 Task: Find connections with filter location Järvenpää with filter topic #Managerwith filter profile language Potuguese with filter current company Freshersworld.com with filter school IES College of Technology Bhopal with filter industry Dentists with filter service category Program Management with filter keywords title Wedding Coordinator
Action: Mouse moved to (274, 224)
Screenshot: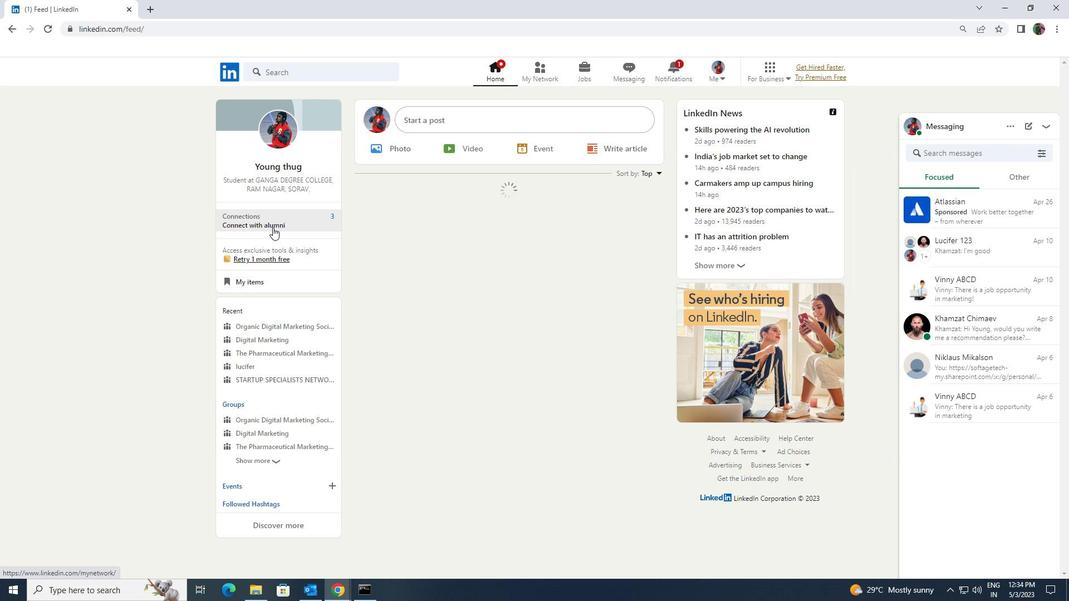 
Action: Mouse pressed left at (274, 224)
Screenshot: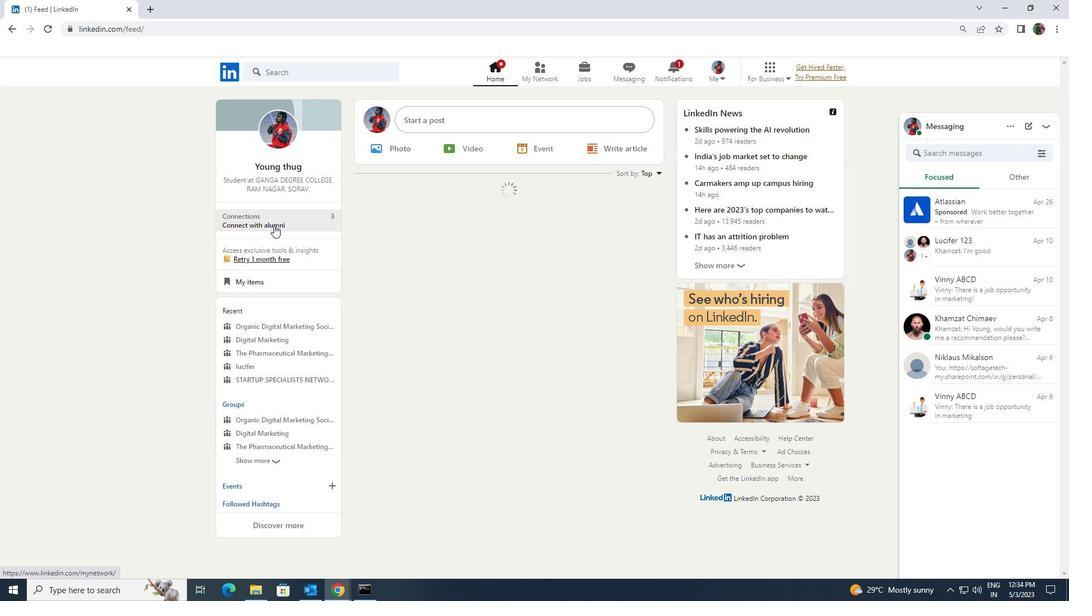 
Action: Mouse moved to (284, 136)
Screenshot: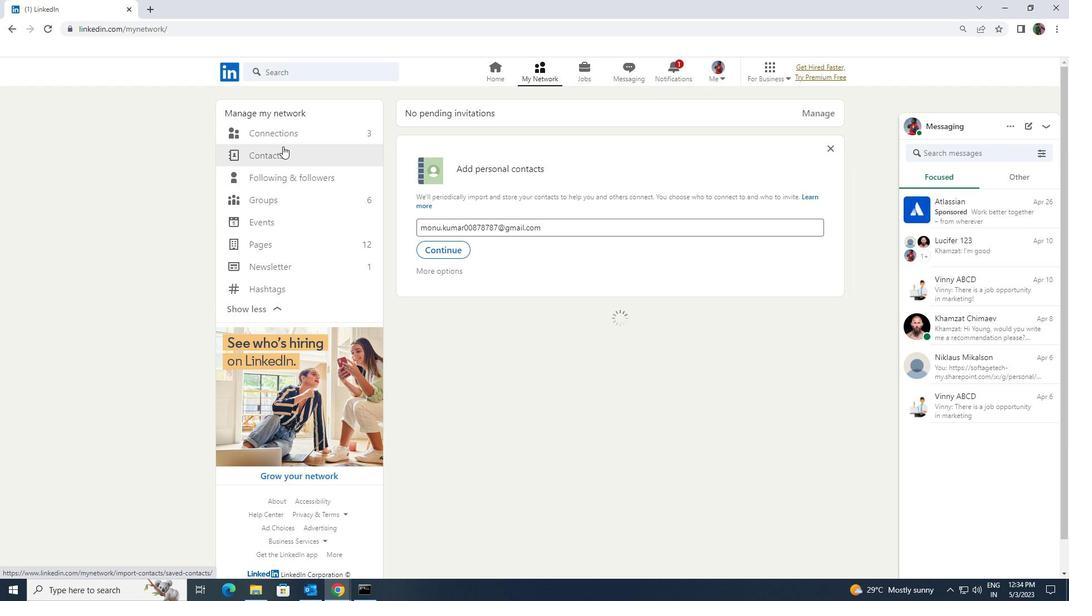 
Action: Mouse pressed left at (284, 136)
Screenshot: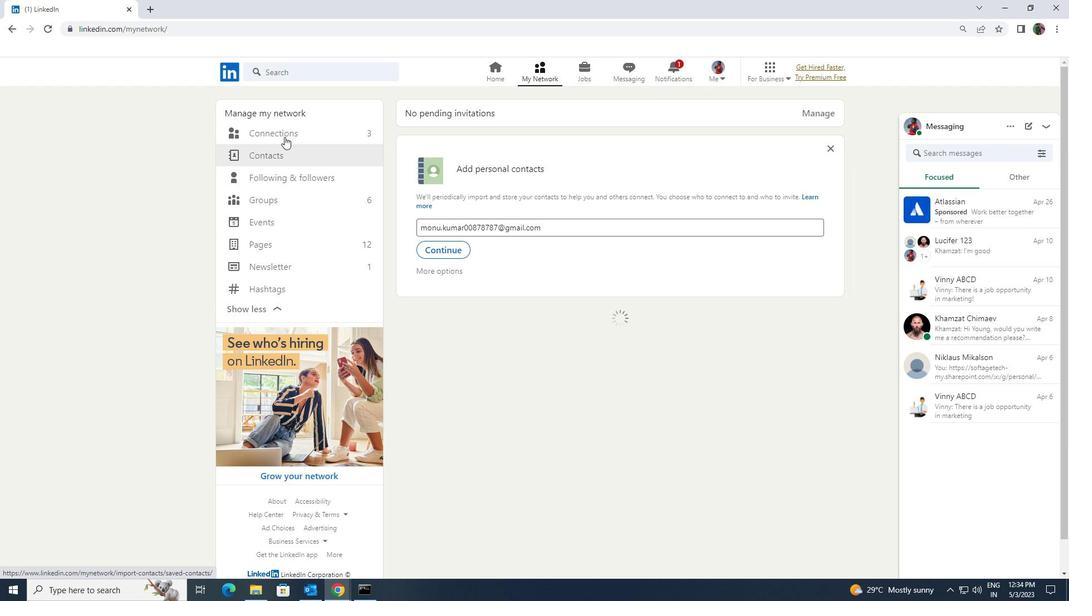 
Action: Mouse moved to (583, 138)
Screenshot: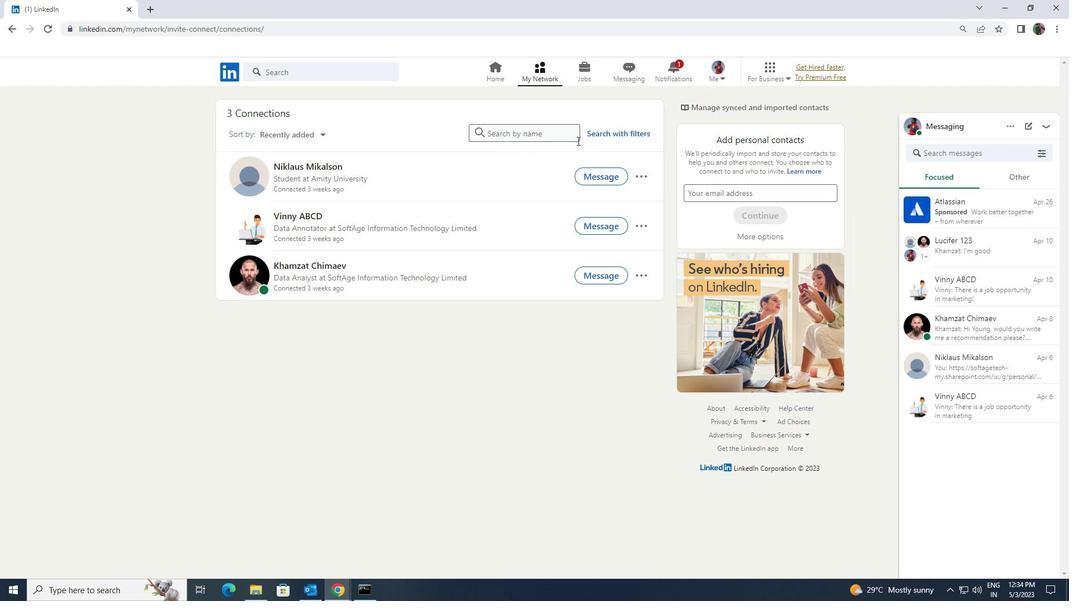 
Action: Mouse pressed left at (583, 138)
Screenshot: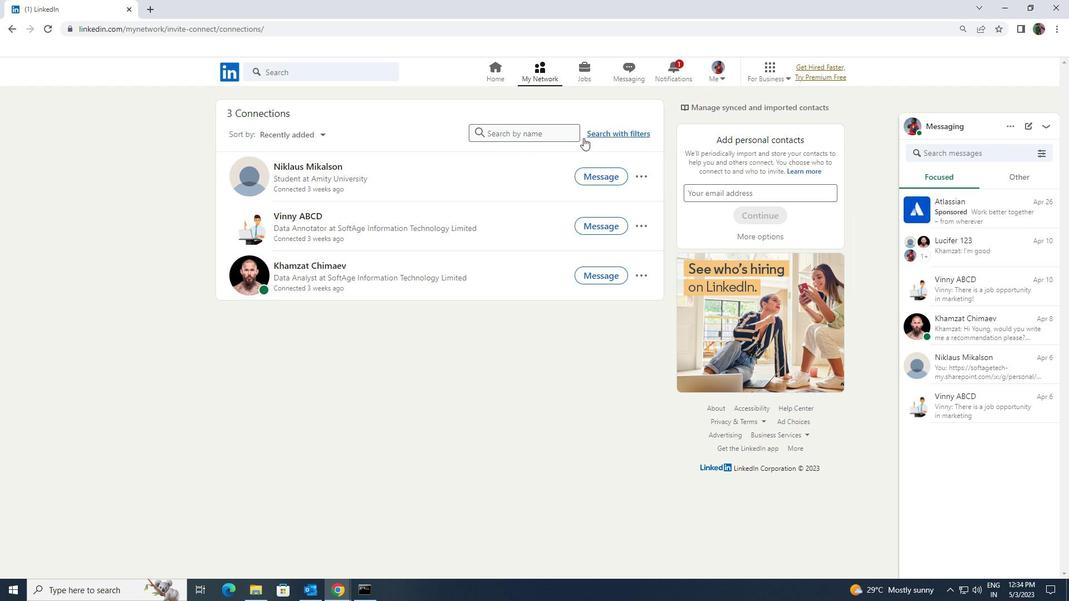 
Action: Mouse moved to (569, 101)
Screenshot: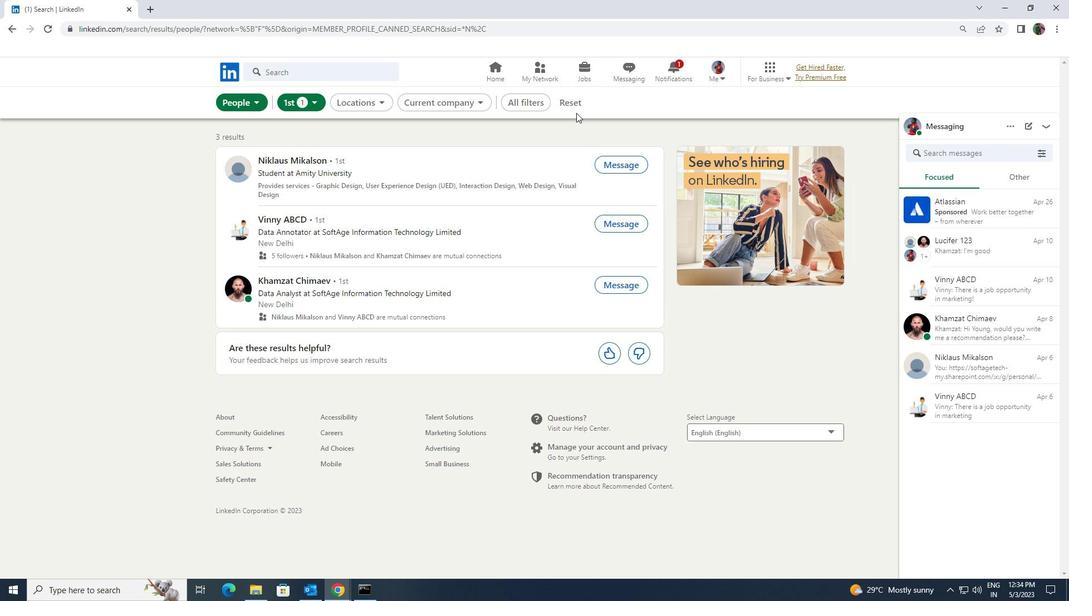 
Action: Mouse pressed left at (569, 101)
Screenshot: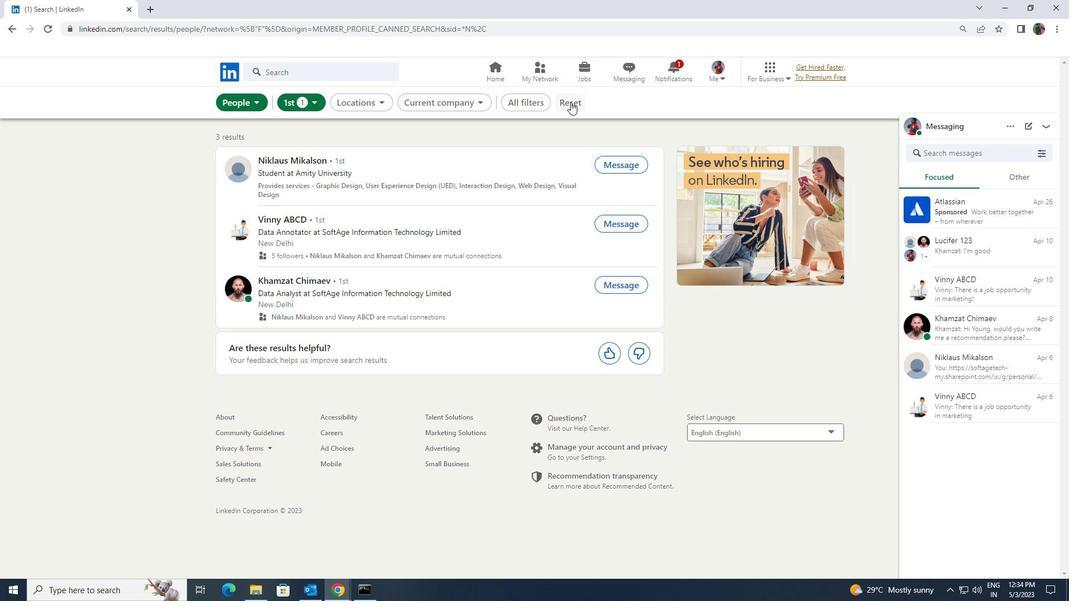 
Action: Mouse moved to (552, 100)
Screenshot: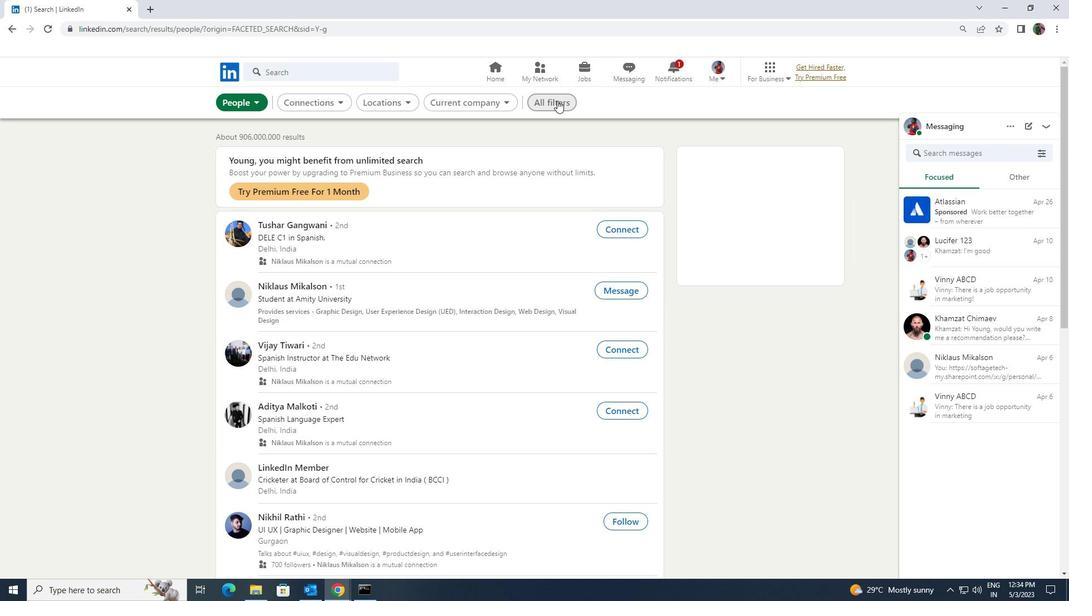 
Action: Mouse pressed left at (552, 100)
Screenshot: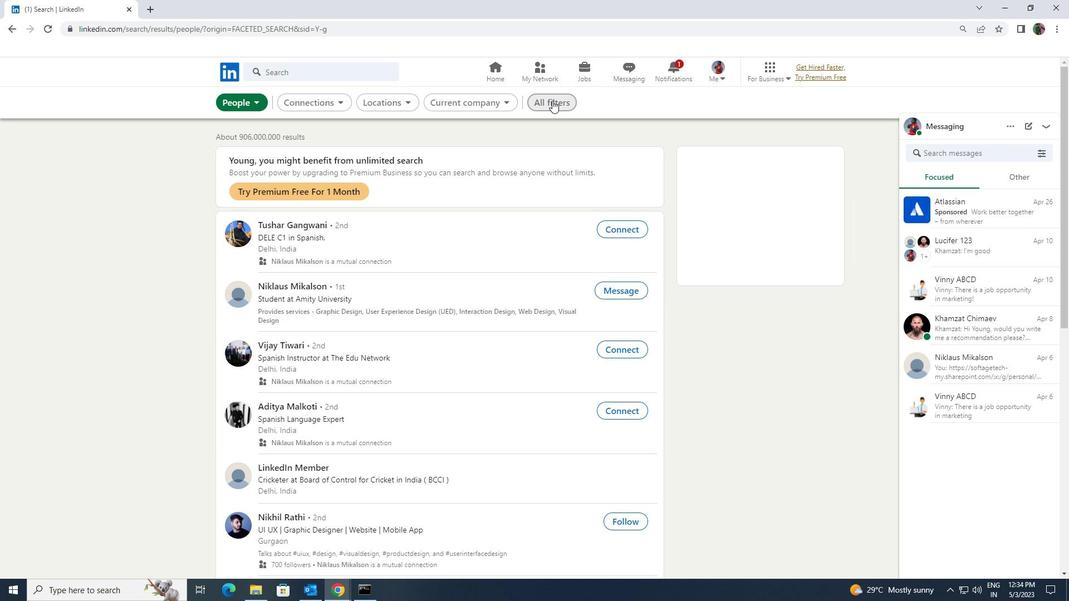 
Action: Mouse moved to (928, 444)
Screenshot: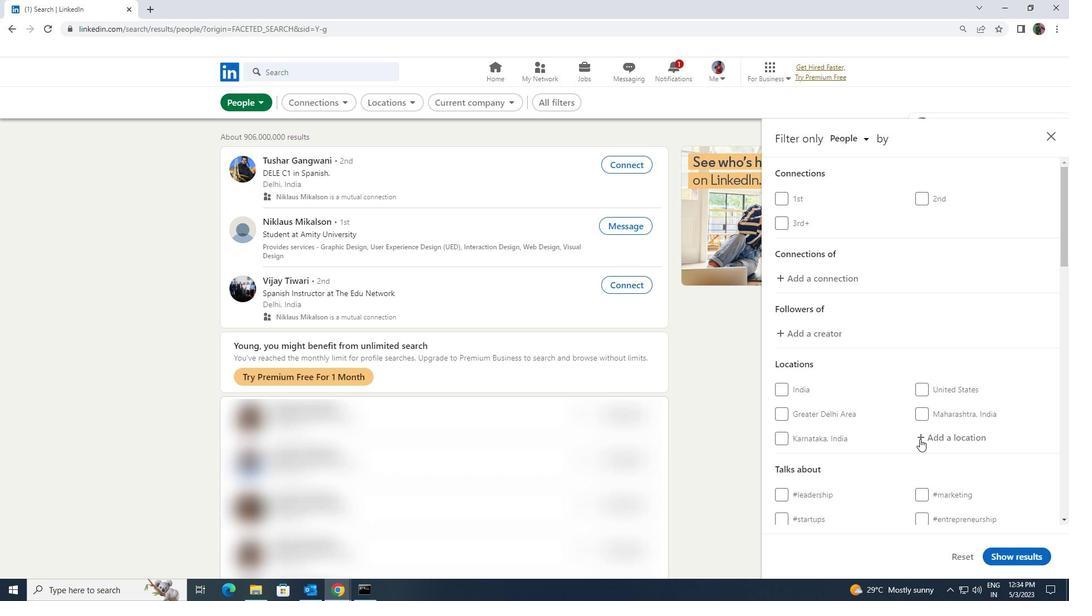 
Action: Mouse pressed left at (928, 444)
Screenshot: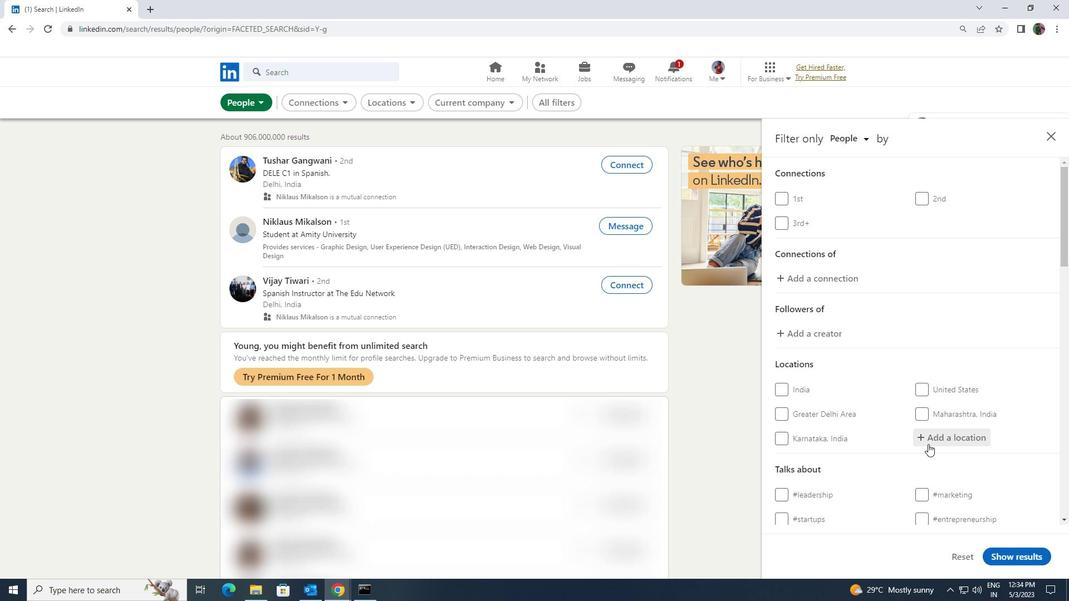 
Action: Key pressed <Key.shift>JARVENPAA
Screenshot: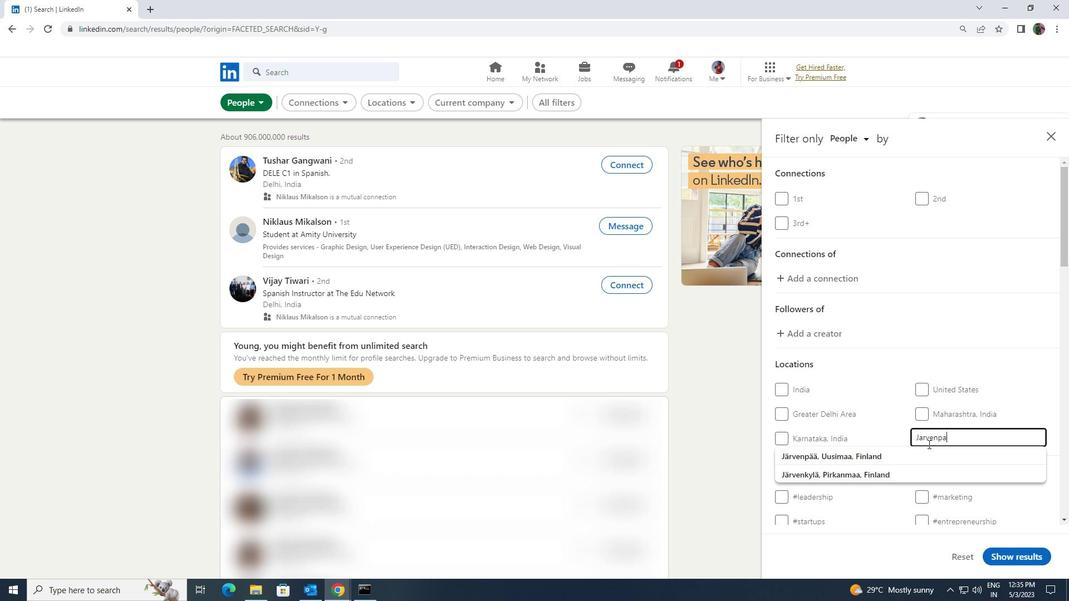 
Action: Mouse moved to (926, 454)
Screenshot: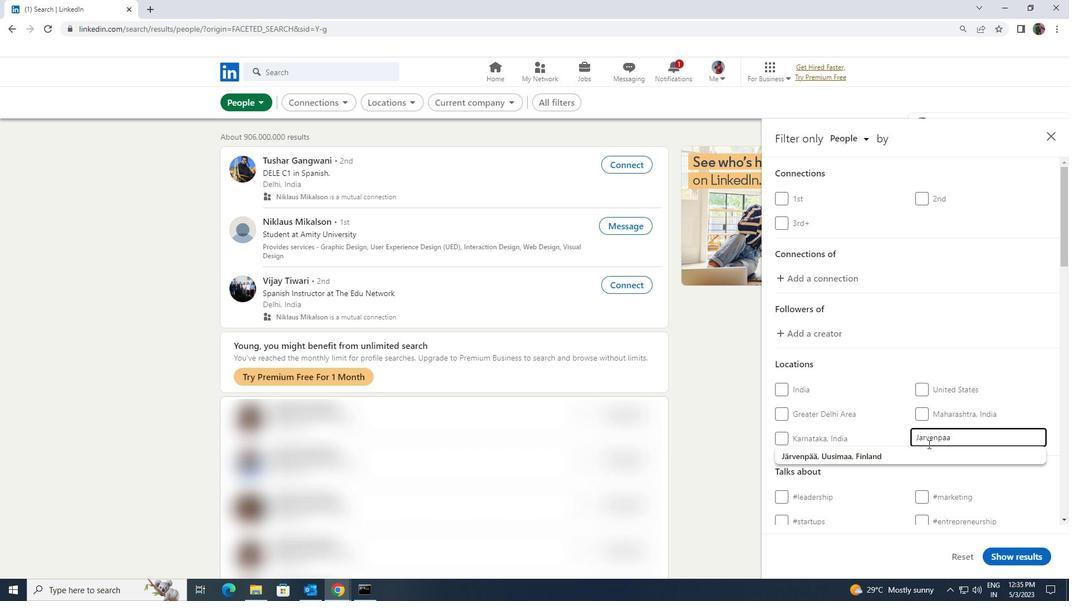 
Action: Mouse pressed left at (926, 454)
Screenshot: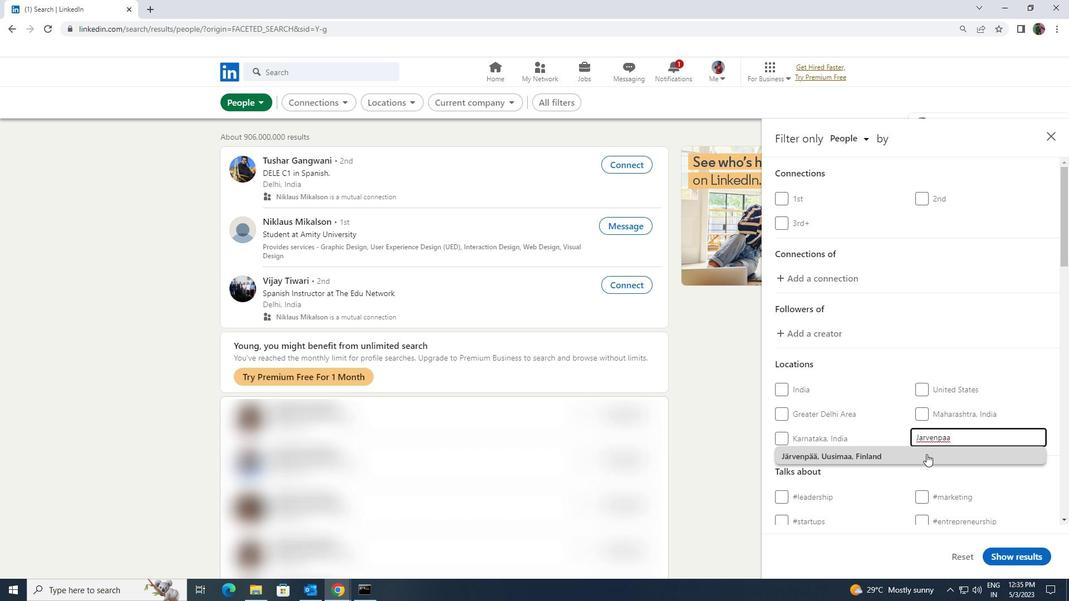 
Action: Mouse moved to (925, 447)
Screenshot: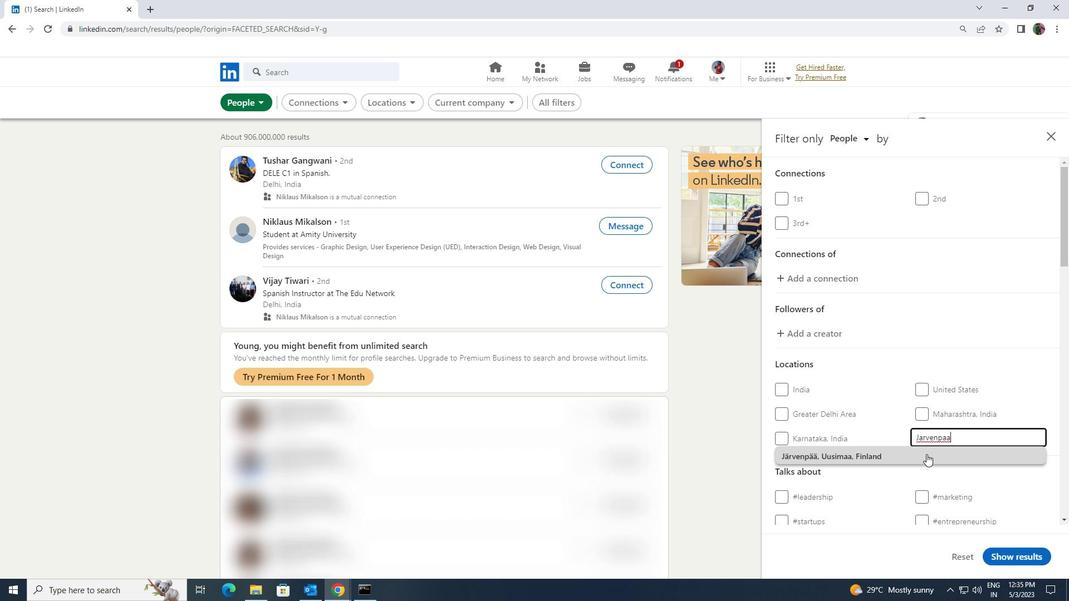 
Action: Mouse scrolled (925, 446) with delta (0, 0)
Screenshot: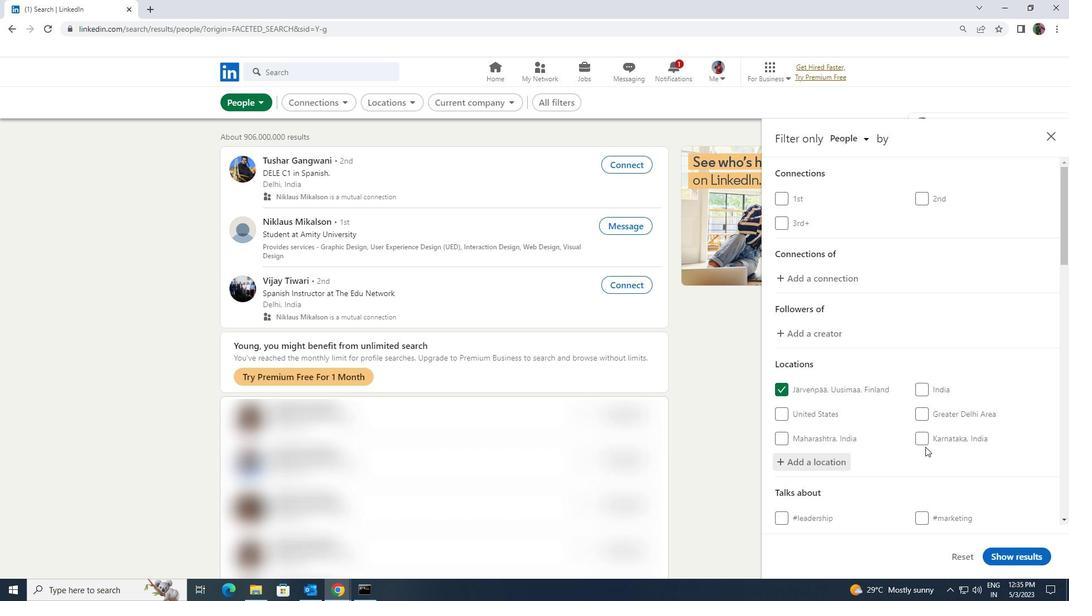 
Action: Mouse scrolled (925, 446) with delta (0, 0)
Screenshot: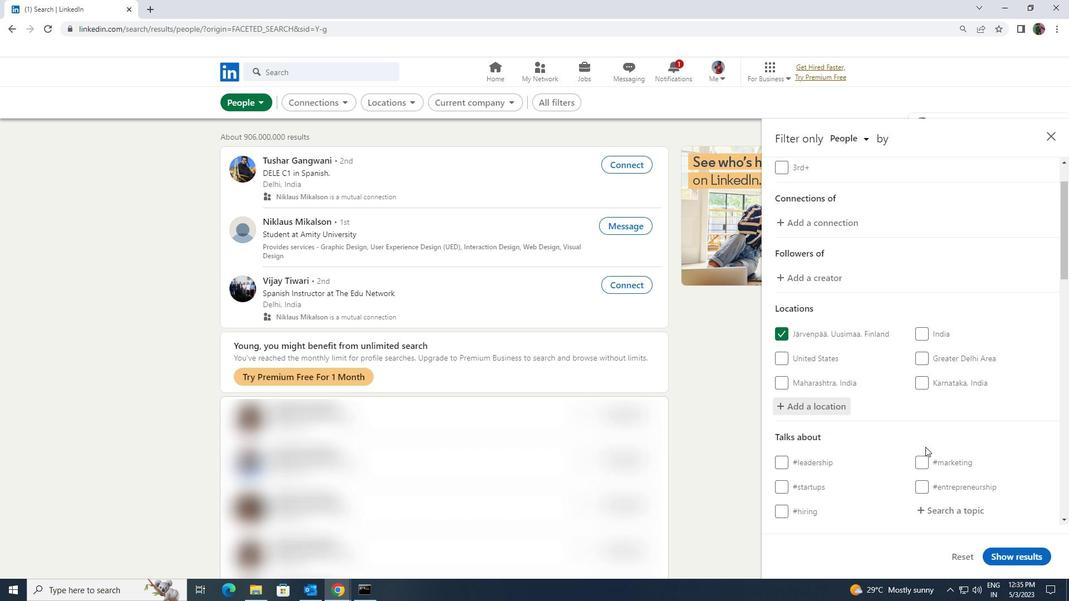 
Action: Mouse moved to (922, 447)
Screenshot: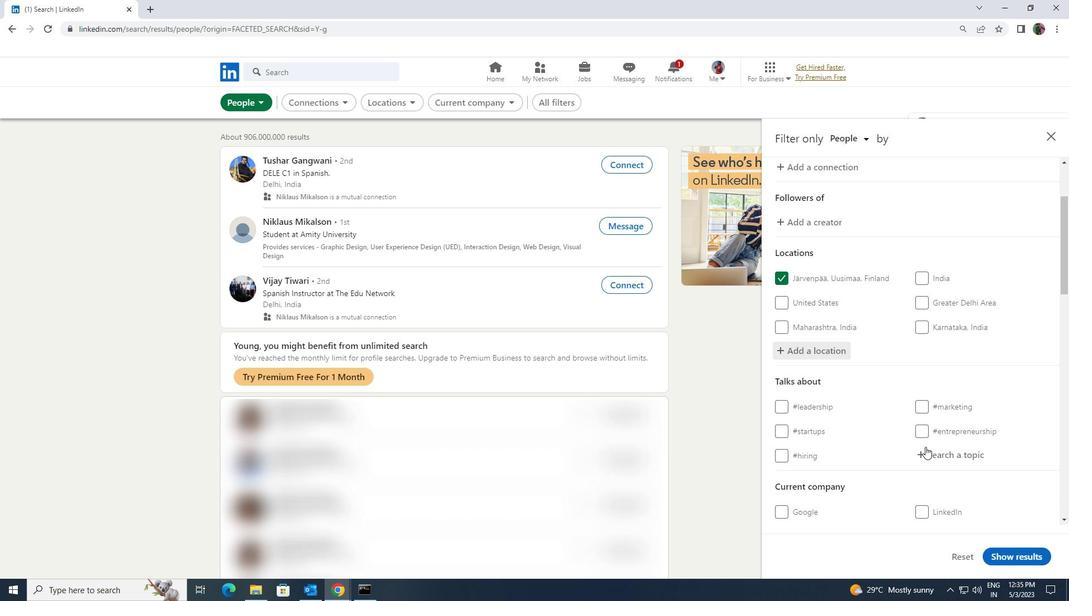 
Action: Mouse pressed left at (922, 447)
Screenshot: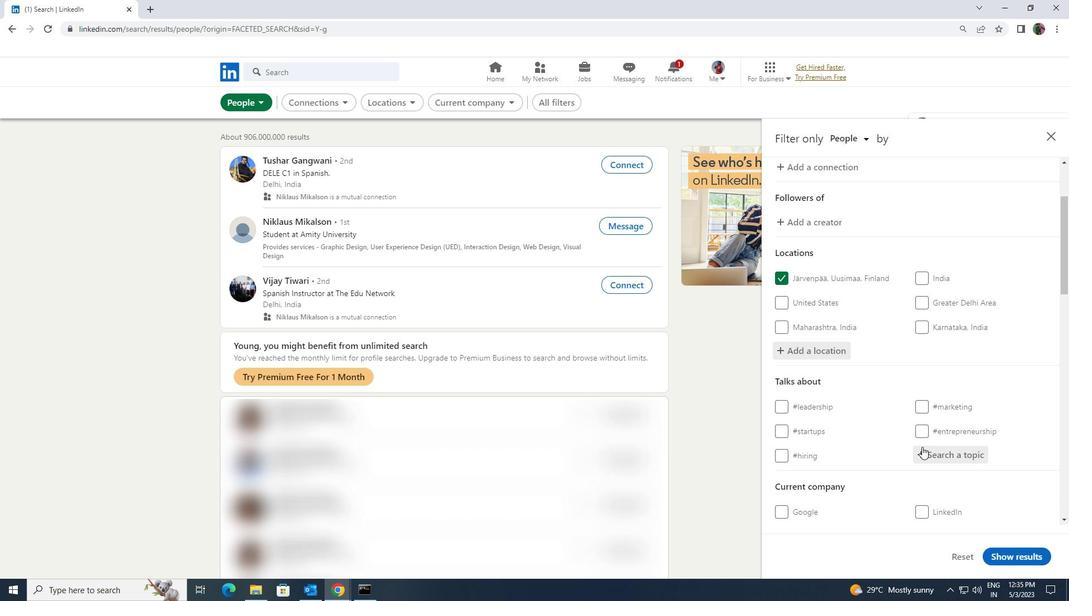 
Action: Key pressed <Key.shift>MANAGER
Screenshot: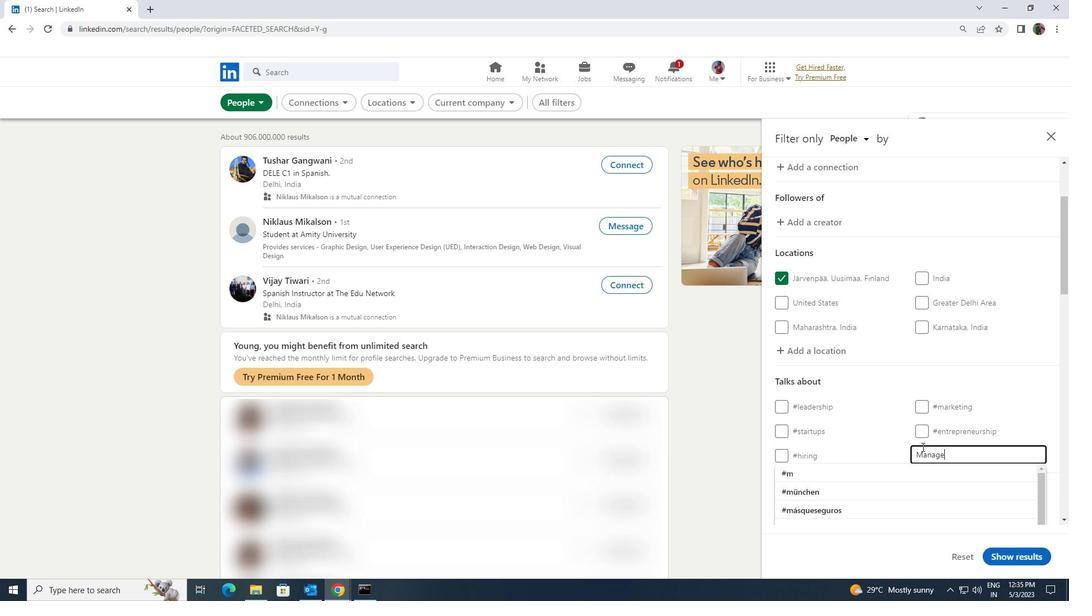
Action: Mouse moved to (891, 473)
Screenshot: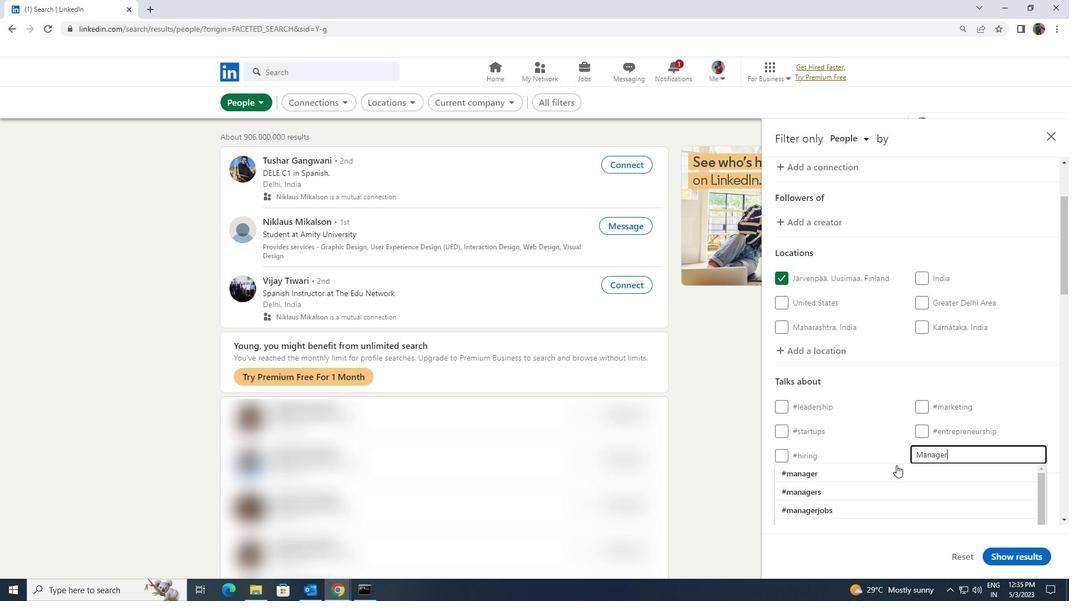 
Action: Mouse pressed left at (891, 473)
Screenshot: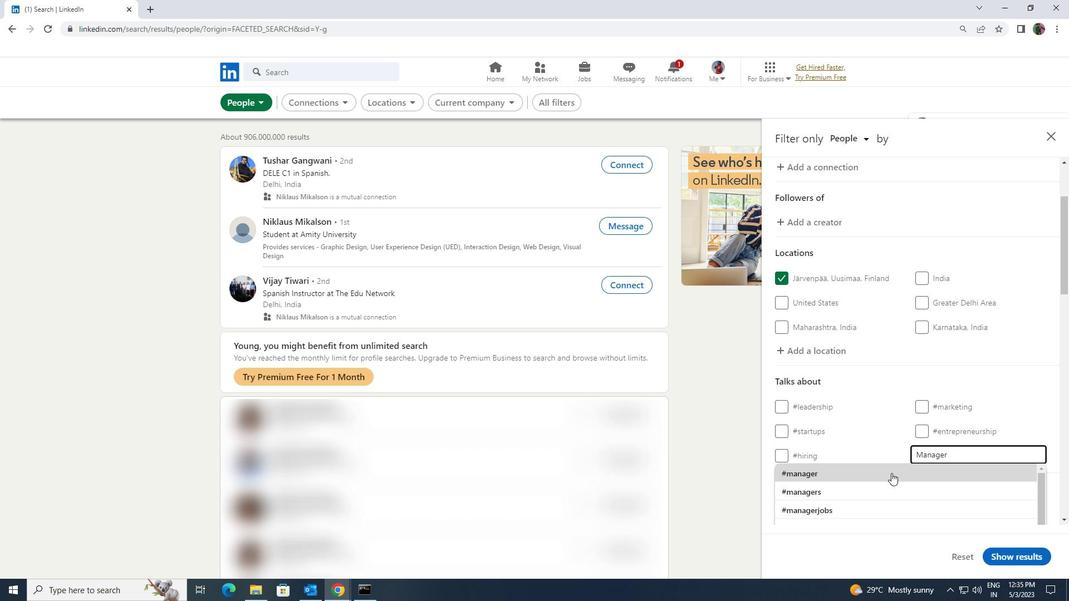 
Action: Mouse scrolled (891, 472) with delta (0, 0)
Screenshot: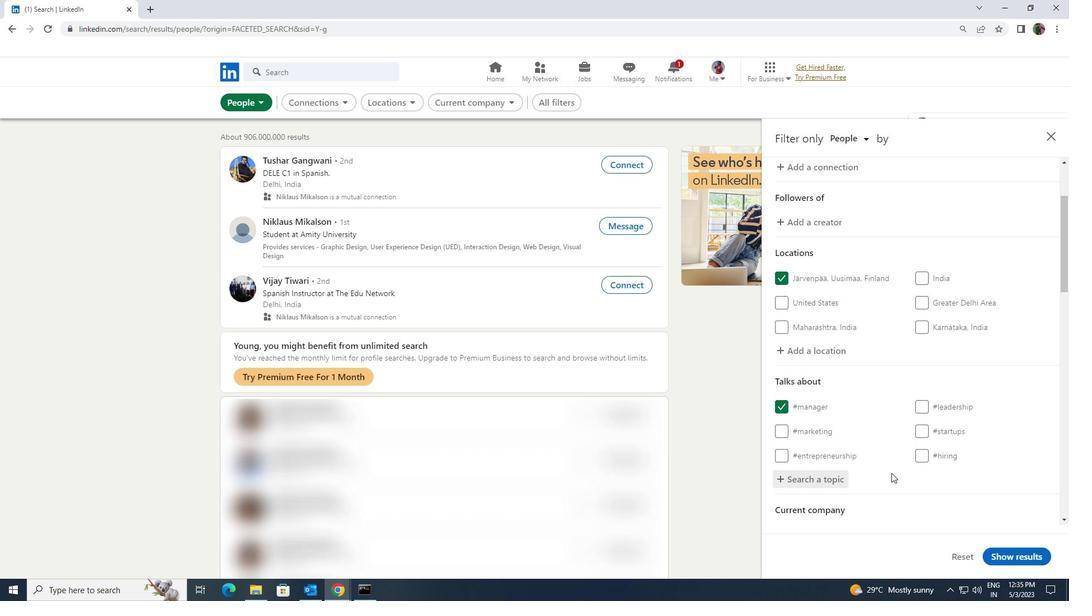 
Action: Mouse scrolled (891, 472) with delta (0, 0)
Screenshot: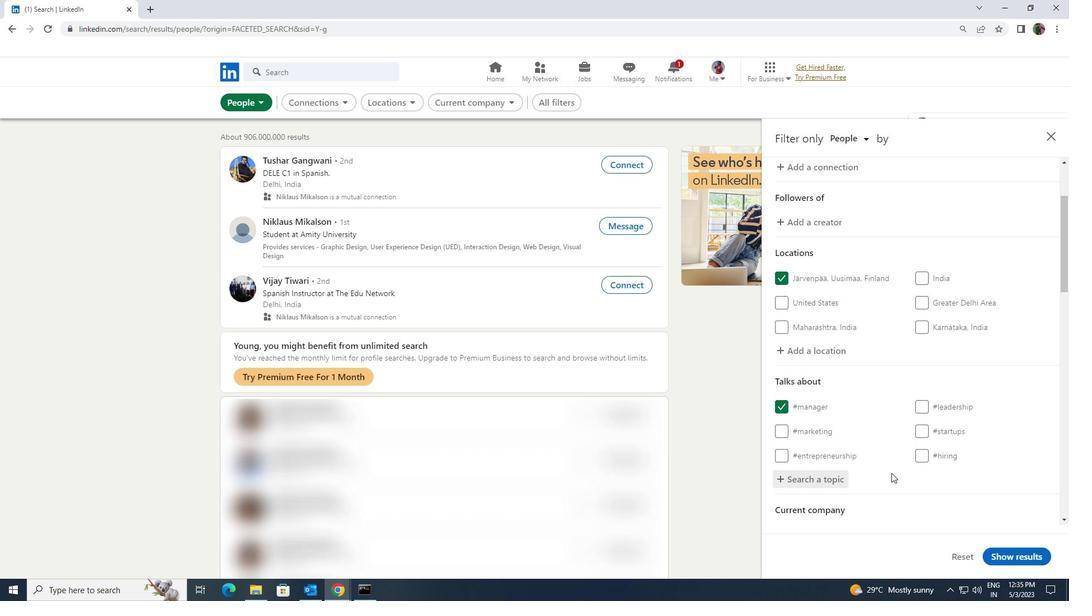 
Action: Mouse scrolled (891, 472) with delta (0, 0)
Screenshot: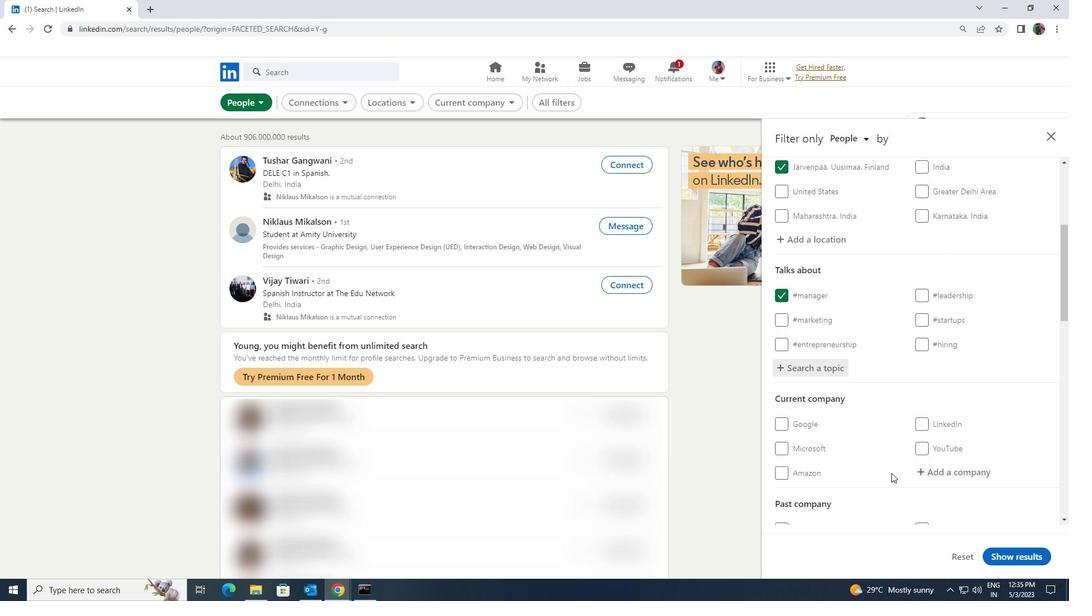 
Action: Mouse scrolled (891, 472) with delta (0, 0)
Screenshot: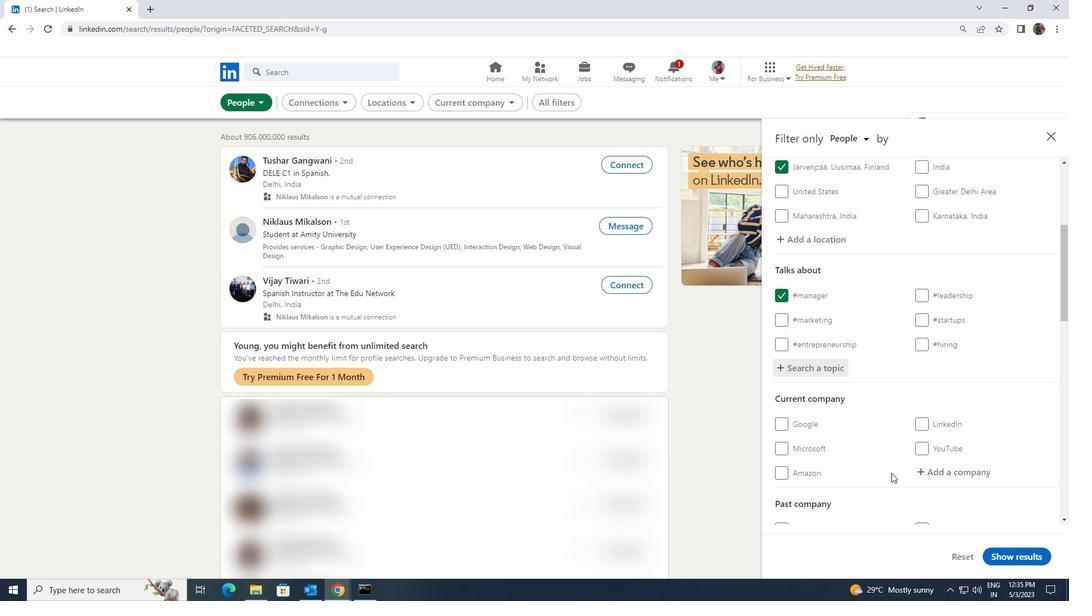 
Action: Mouse scrolled (891, 472) with delta (0, 0)
Screenshot: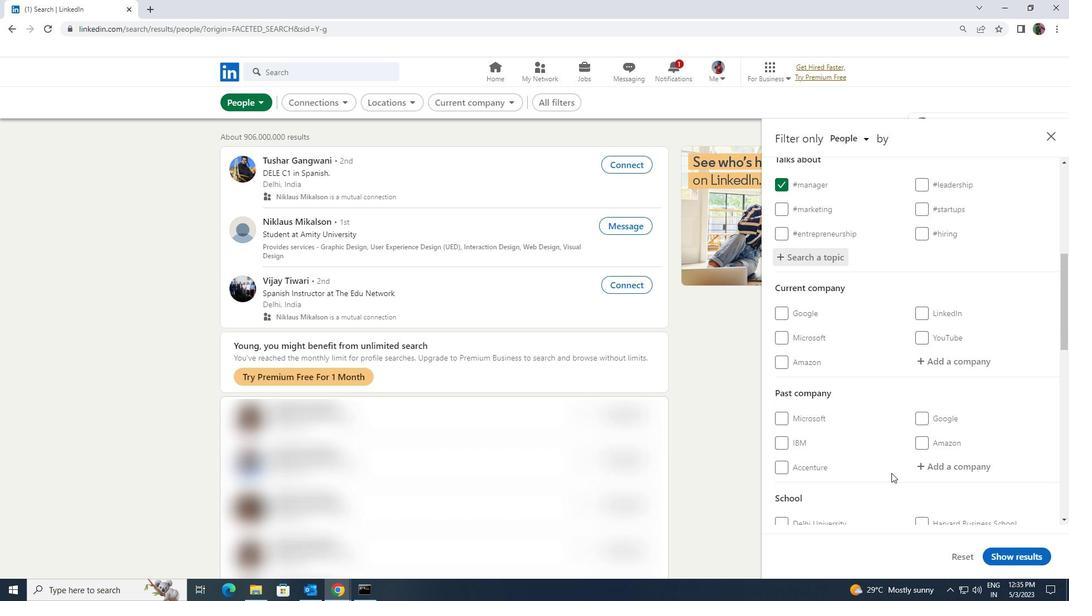 
Action: Mouse scrolled (891, 472) with delta (0, 0)
Screenshot: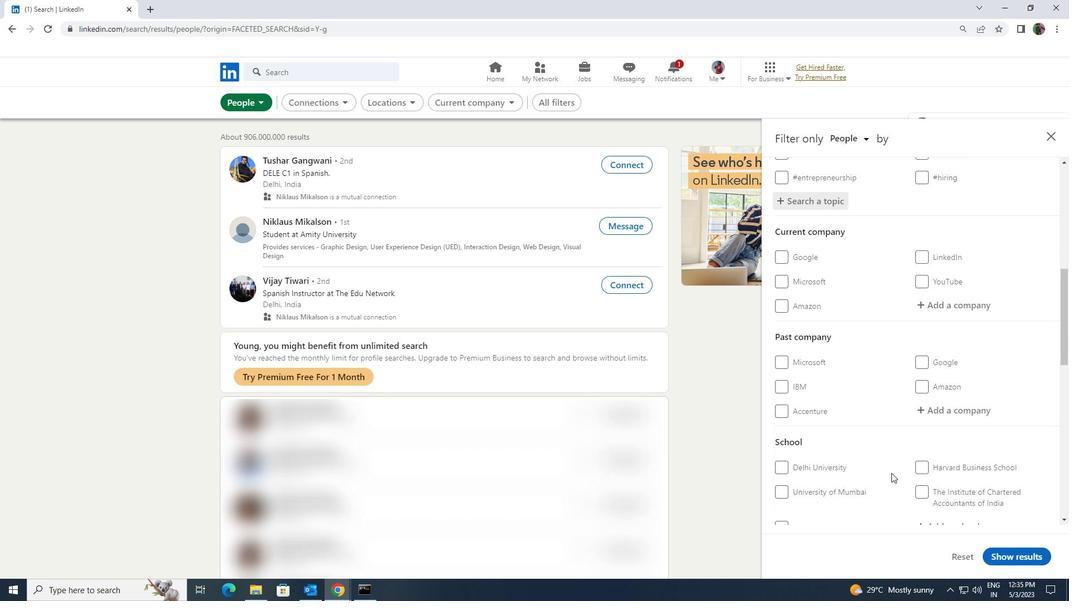 
Action: Mouse scrolled (891, 472) with delta (0, 0)
Screenshot: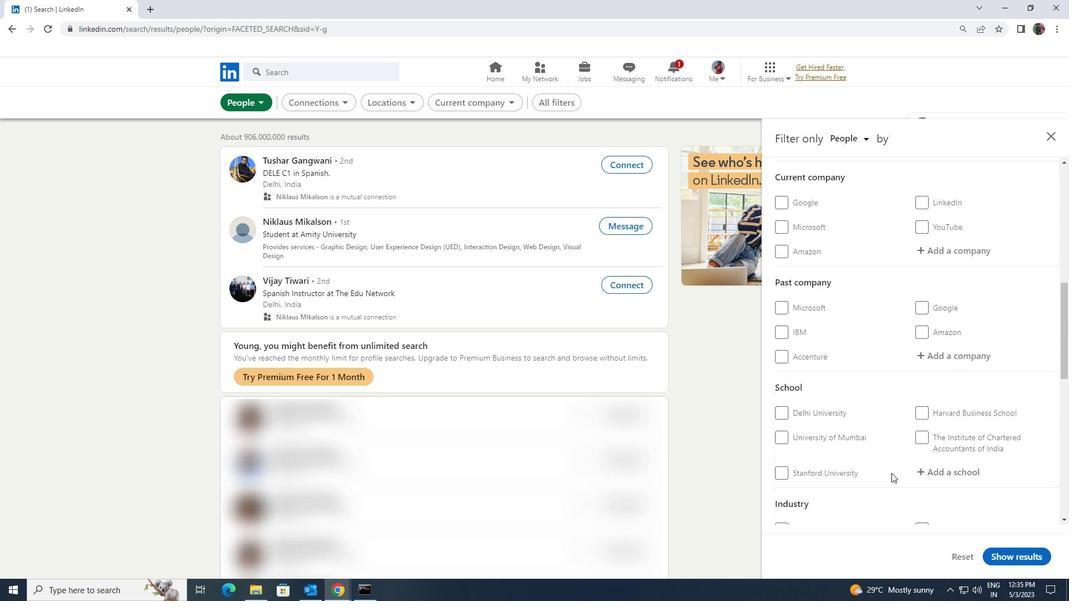 
Action: Mouse scrolled (891, 472) with delta (0, 0)
Screenshot: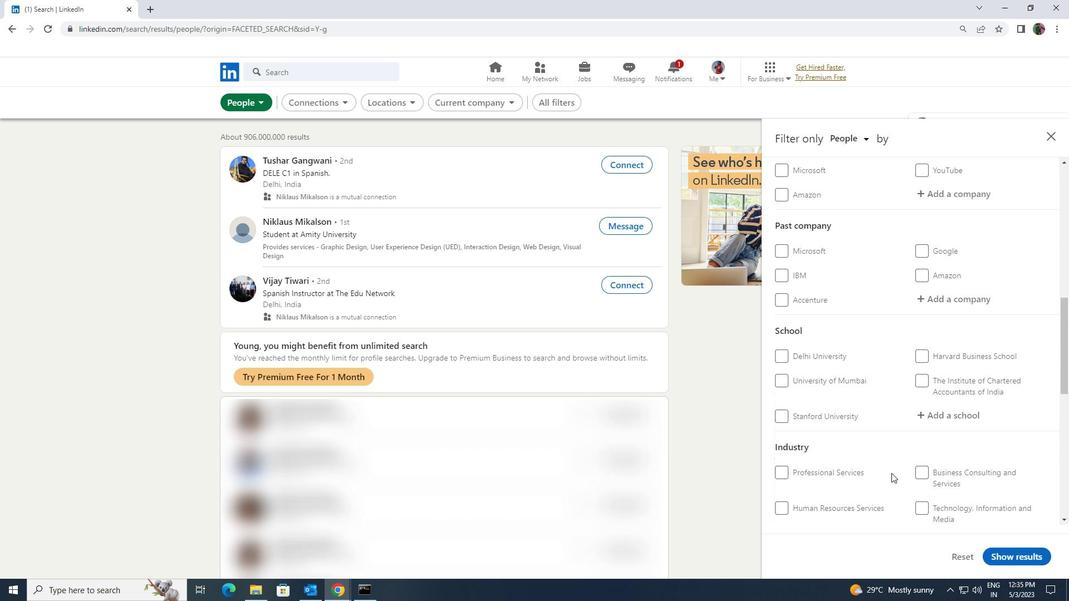 
Action: Mouse scrolled (891, 472) with delta (0, 0)
Screenshot: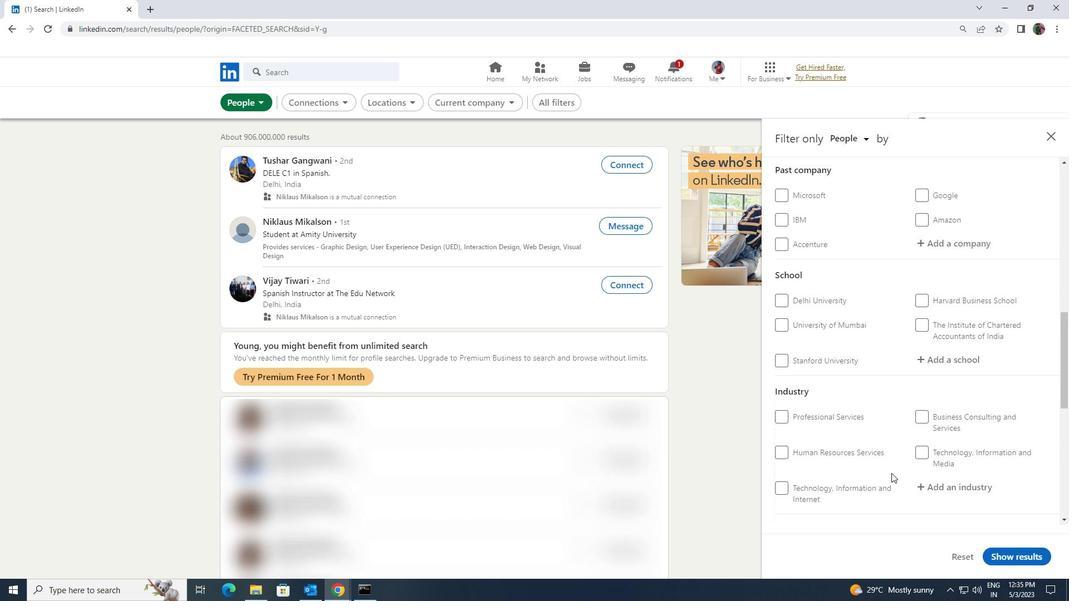 
Action: Mouse scrolled (891, 472) with delta (0, 0)
Screenshot: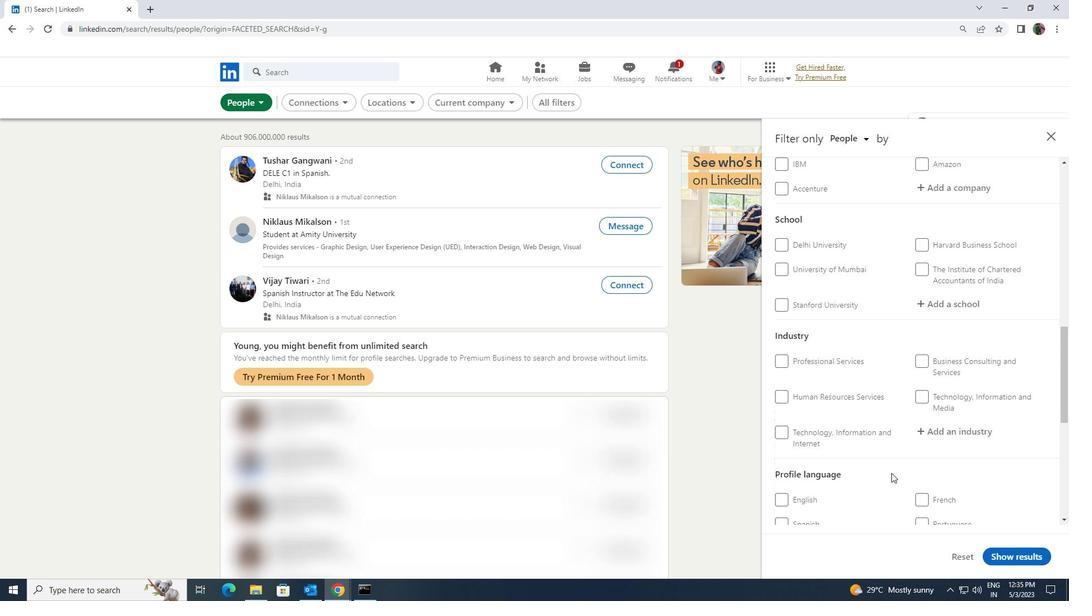 
Action: Mouse moved to (915, 466)
Screenshot: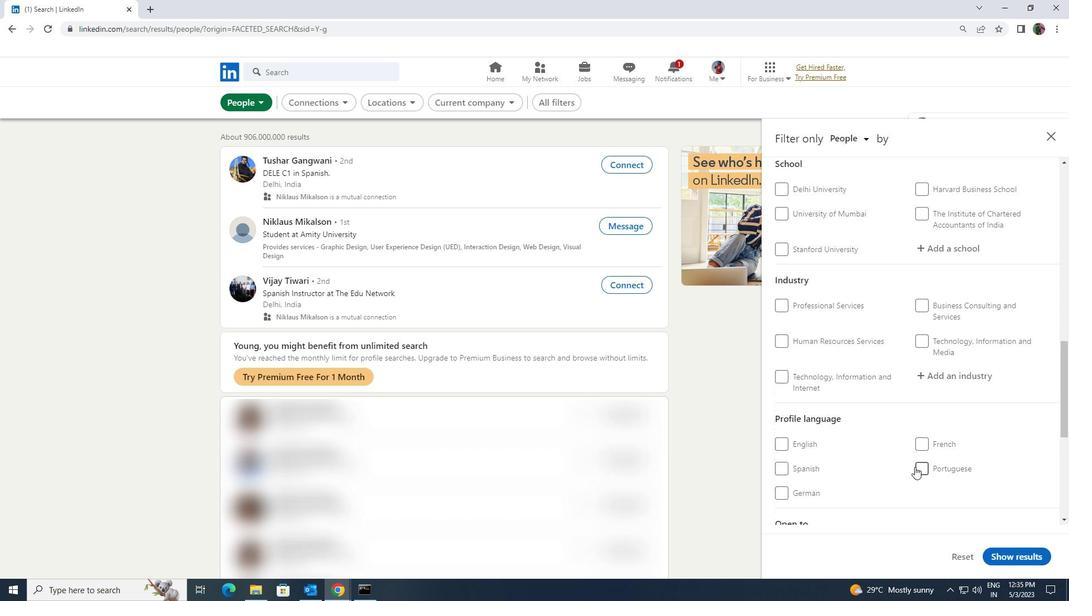 
Action: Mouse pressed left at (915, 466)
Screenshot: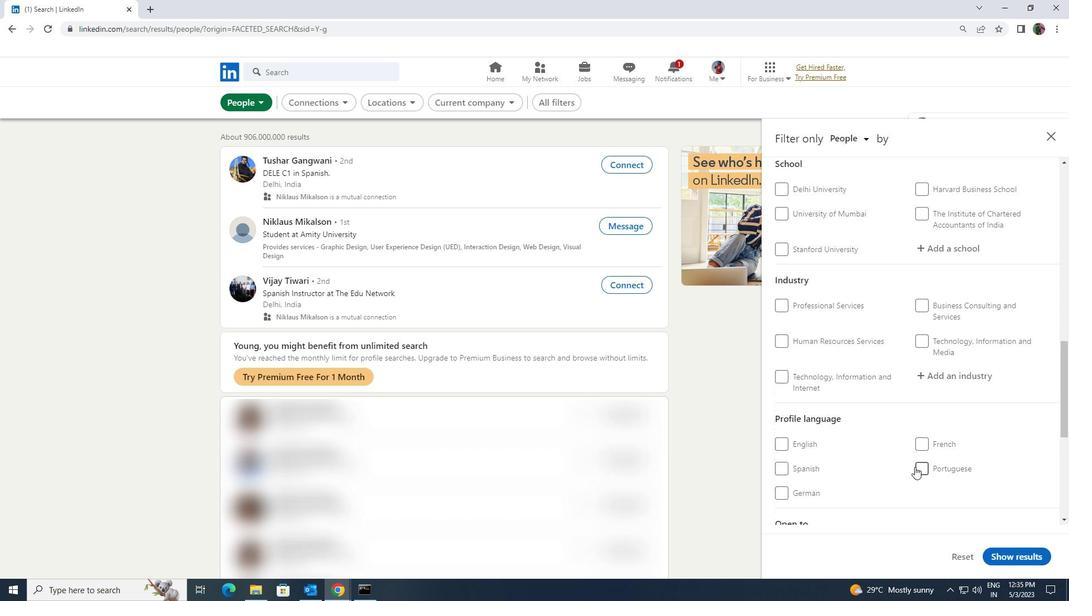 
Action: Mouse moved to (915, 466)
Screenshot: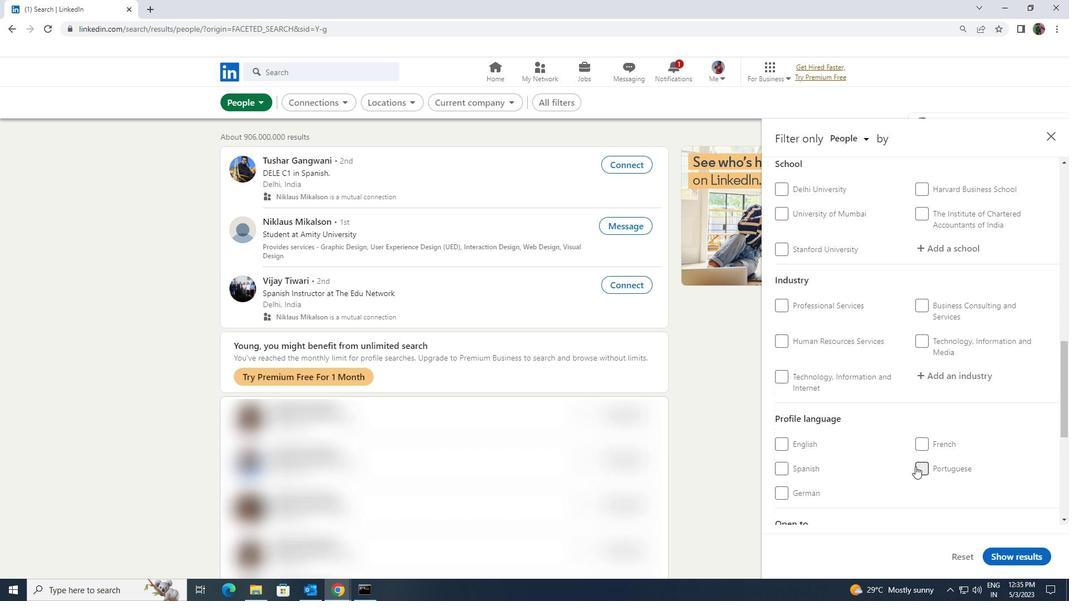 
Action: Mouse scrolled (915, 466) with delta (0, 0)
Screenshot: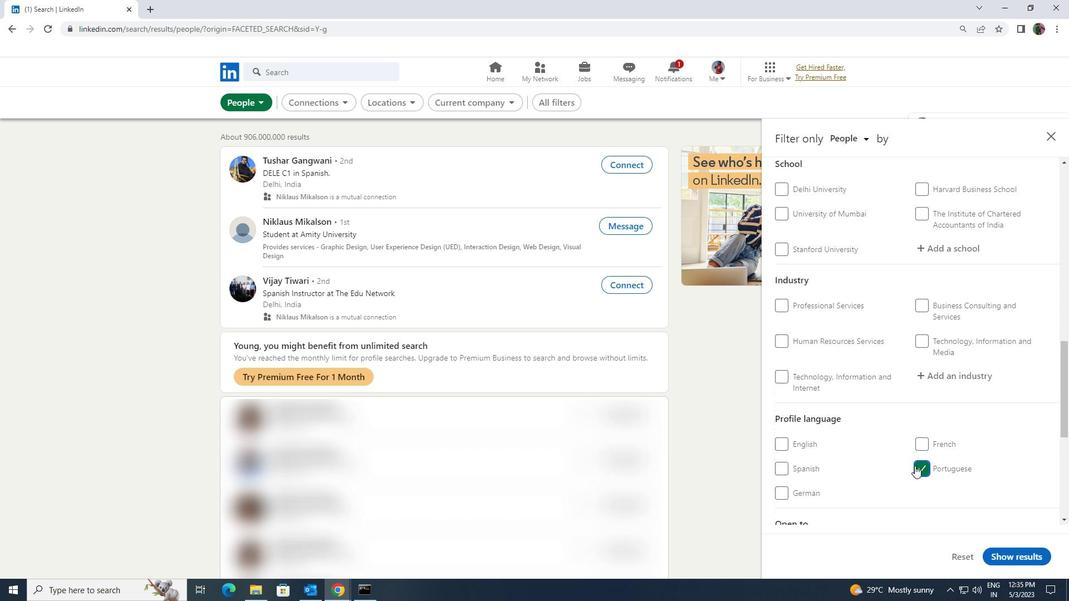 
Action: Mouse scrolled (915, 466) with delta (0, 0)
Screenshot: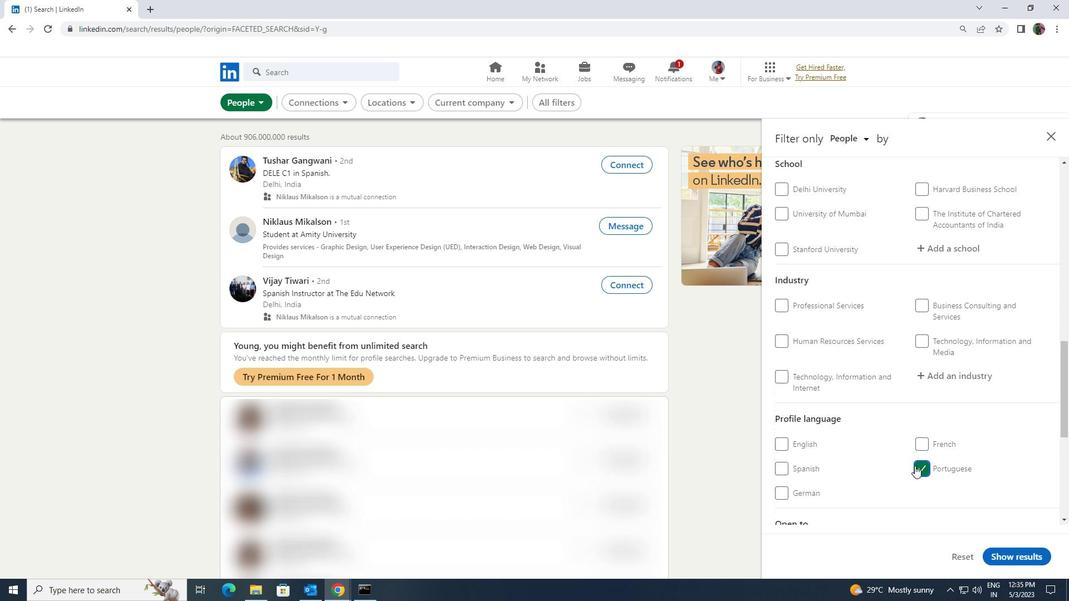 
Action: Mouse scrolled (915, 466) with delta (0, 0)
Screenshot: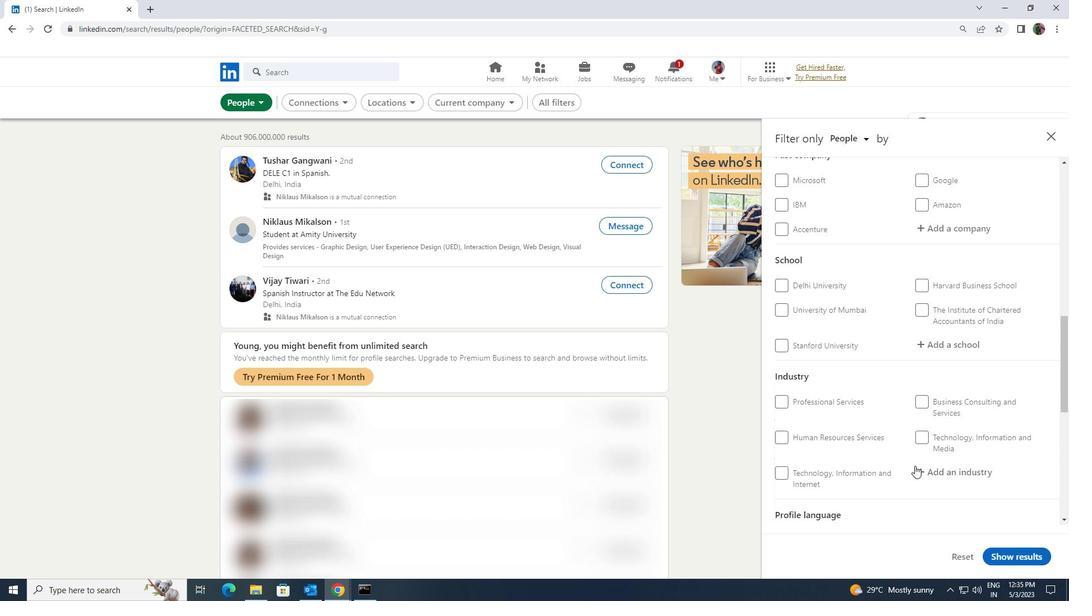 
Action: Mouse scrolled (915, 466) with delta (0, 0)
Screenshot: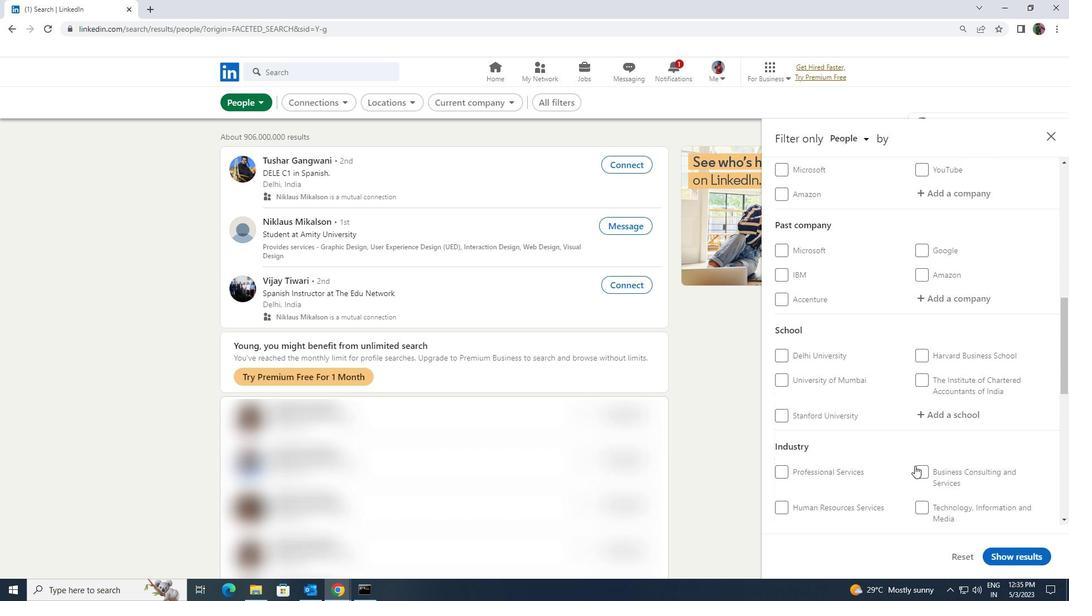 
Action: Mouse scrolled (915, 466) with delta (0, 0)
Screenshot: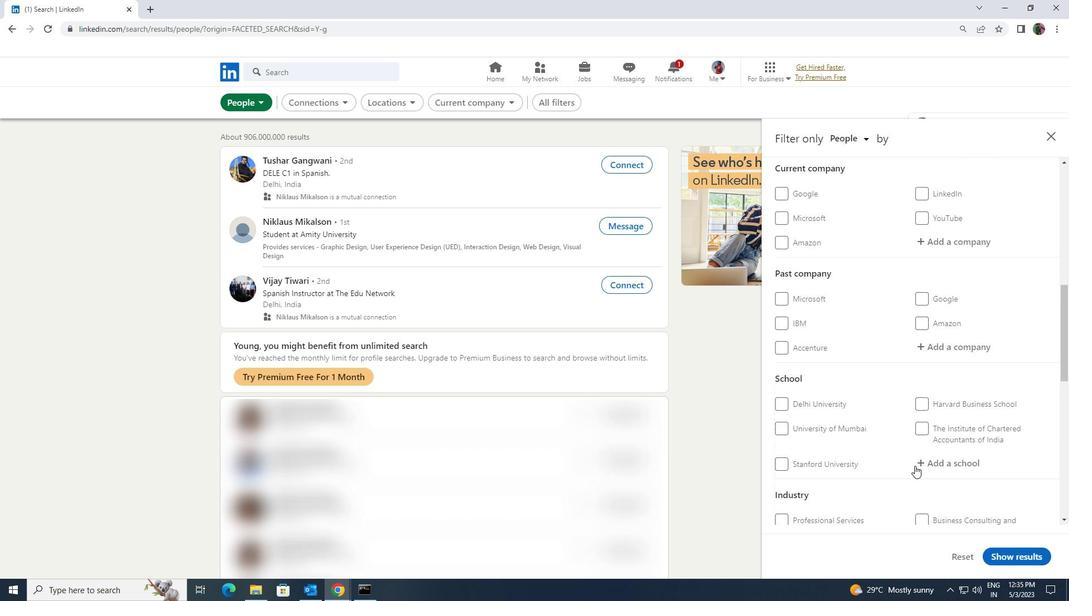 
Action: Mouse scrolled (915, 466) with delta (0, 0)
Screenshot: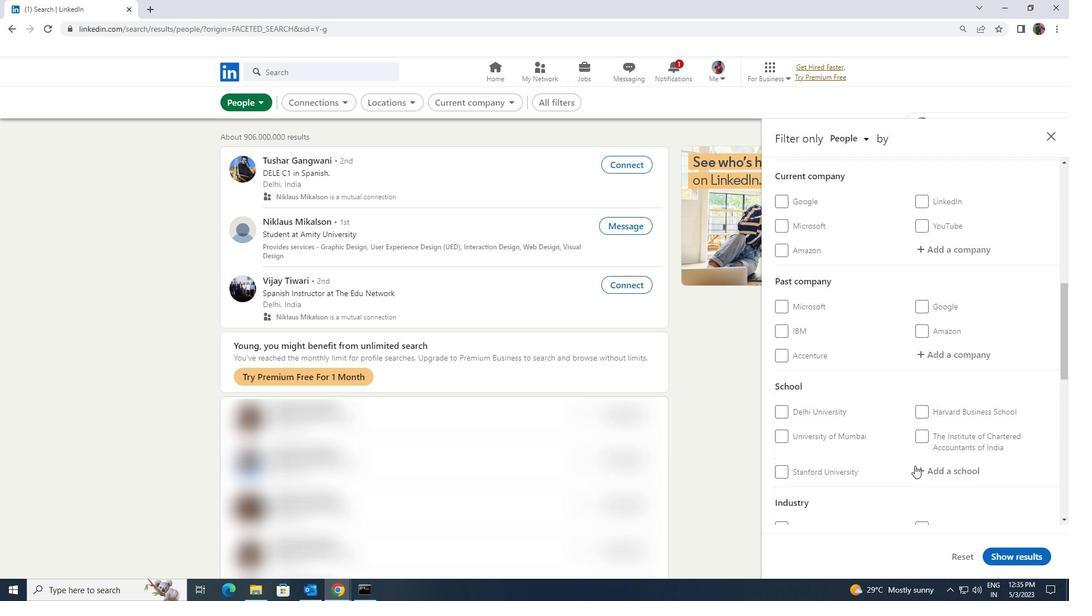 
Action: Mouse scrolled (915, 466) with delta (0, 0)
Screenshot: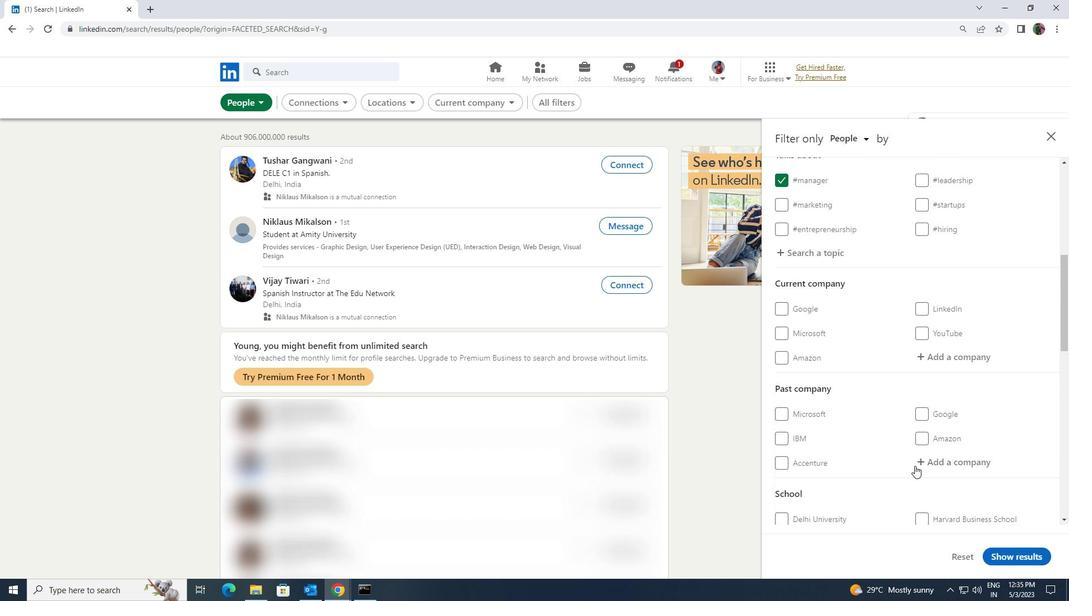 
Action: Mouse moved to (926, 420)
Screenshot: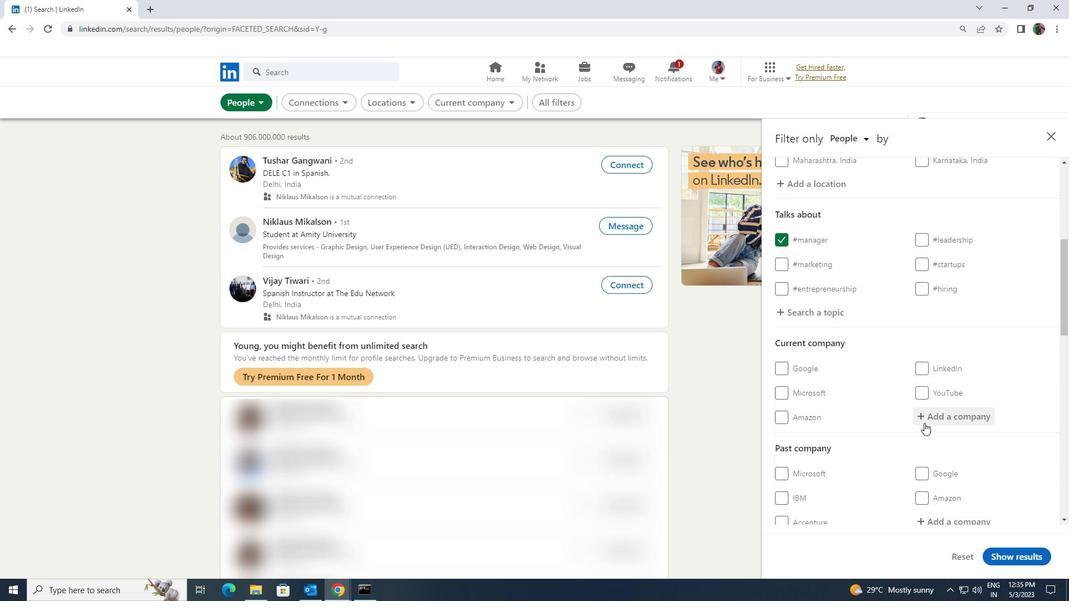 
Action: Mouse pressed left at (926, 420)
Screenshot: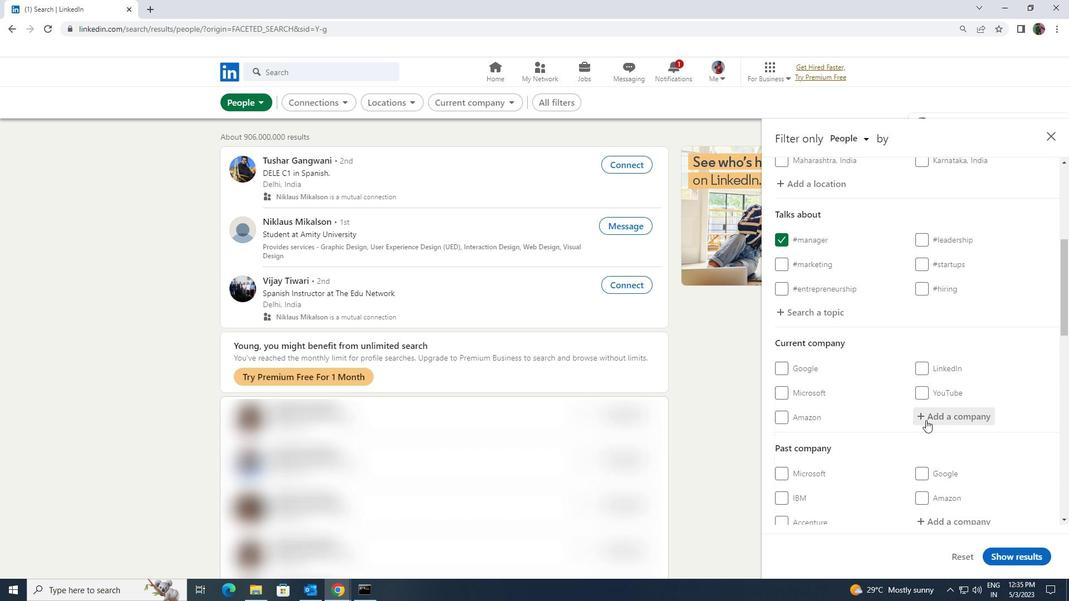 
Action: Mouse moved to (926, 420)
Screenshot: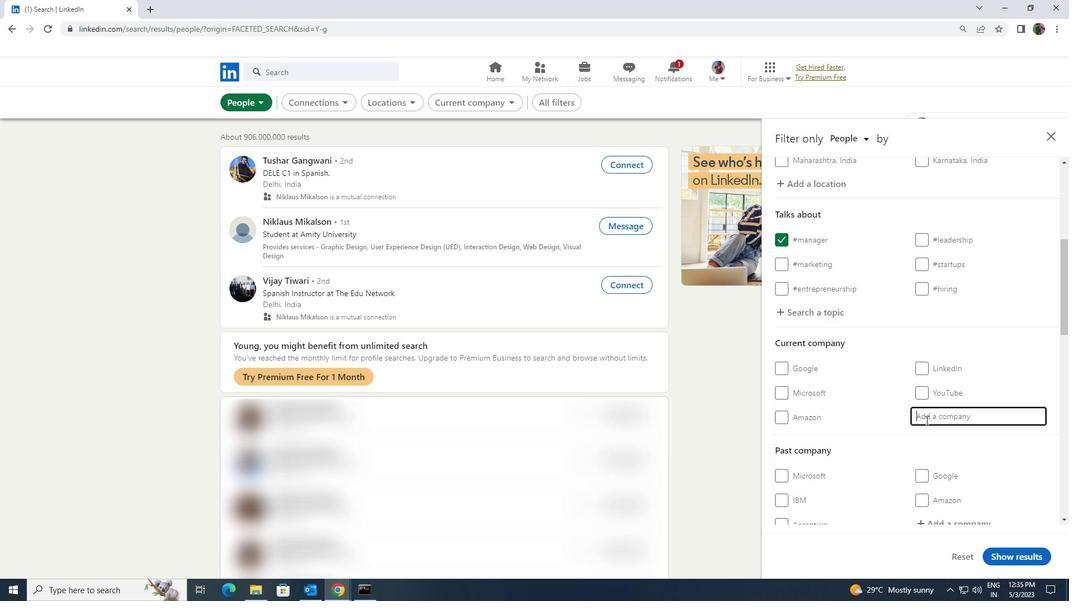 
Action: Key pressed <Key.shift>FRSHERWORLD.COM<Key.enter>
Screenshot: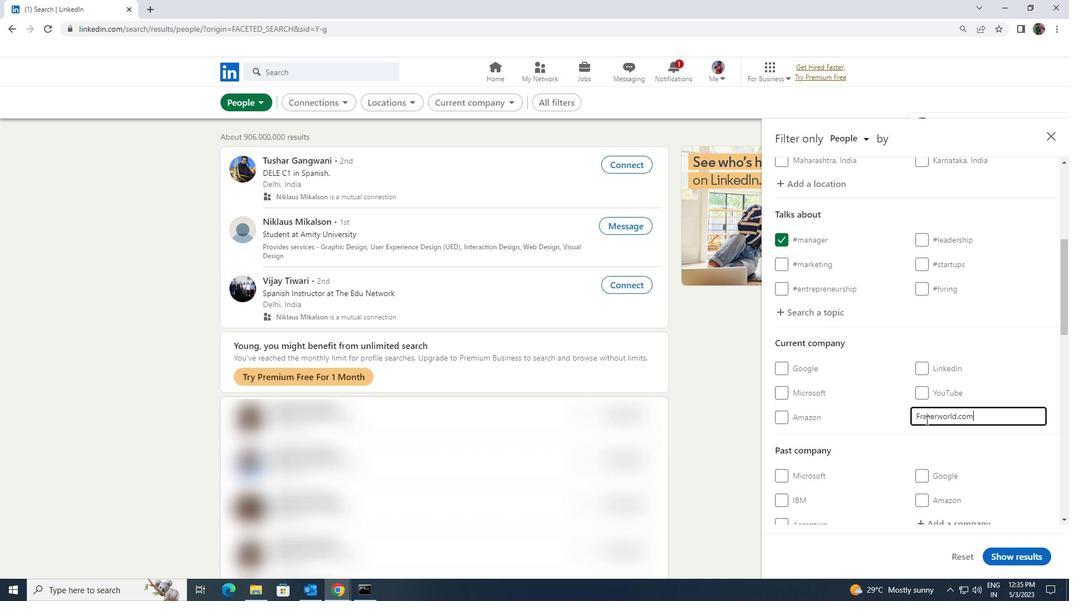 
Action: Mouse scrolled (926, 420) with delta (0, 0)
Screenshot: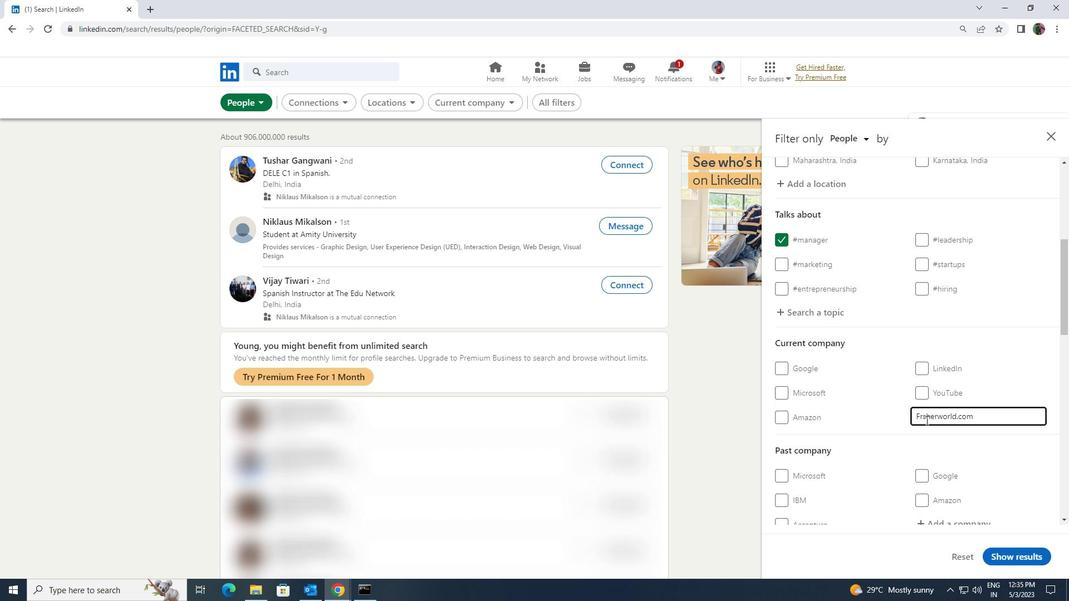 
Action: Mouse scrolled (926, 420) with delta (0, 0)
Screenshot: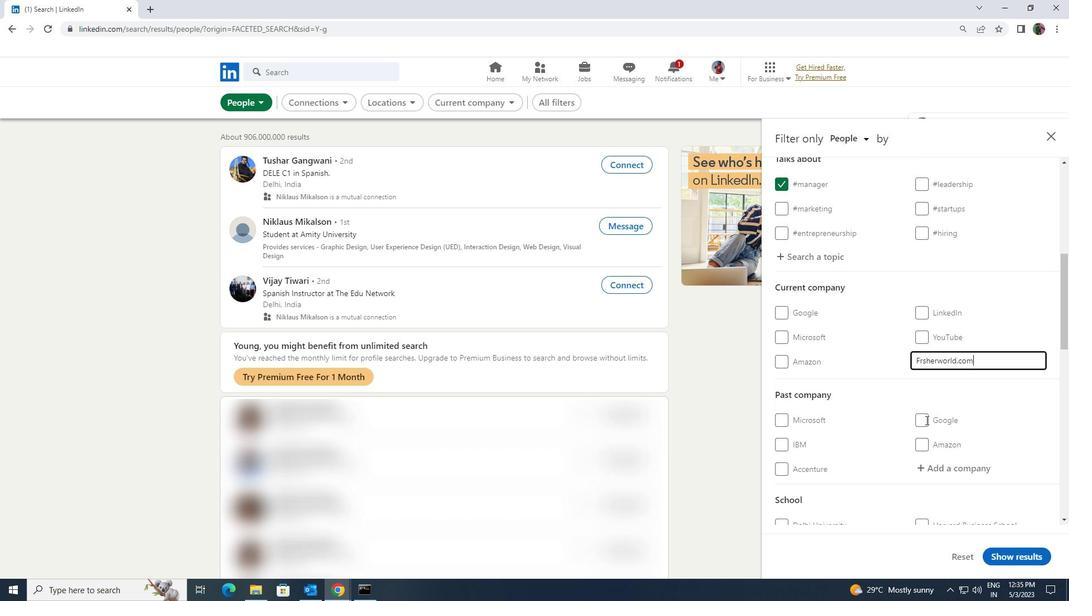 
Action: Mouse scrolled (926, 420) with delta (0, 0)
Screenshot: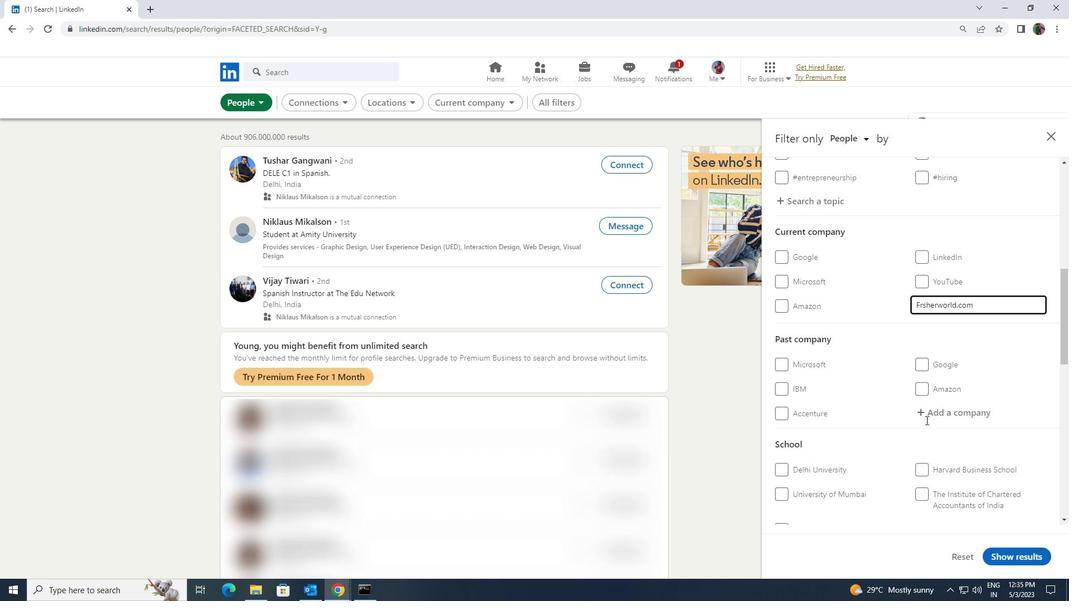 
Action: Mouse scrolled (926, 420) with delta (0, 0)
Screenshot: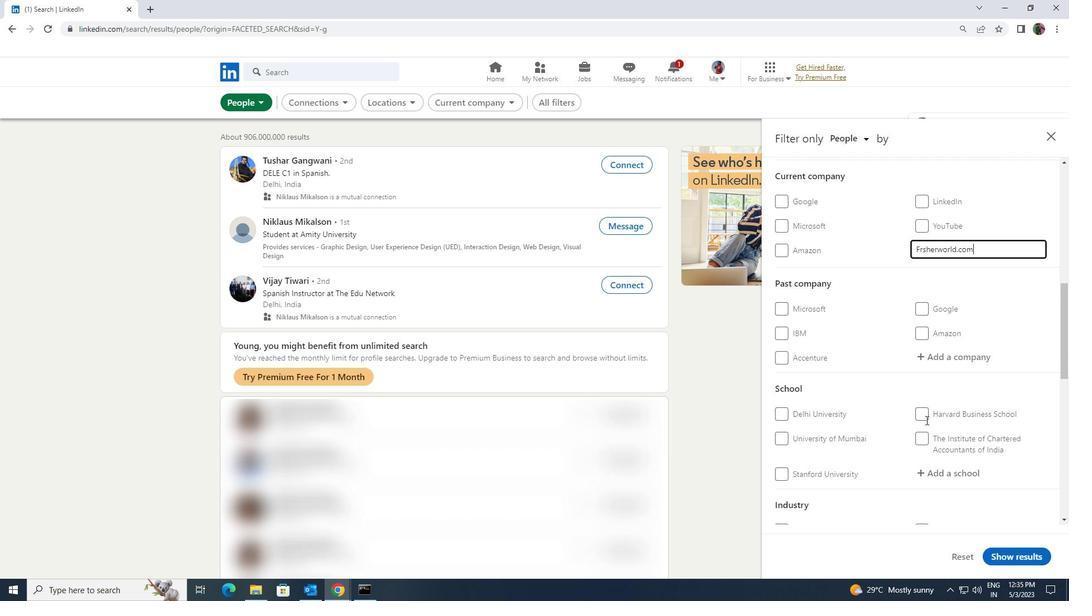
Action: Mouse pressed left at (926, 420)
Screenshot: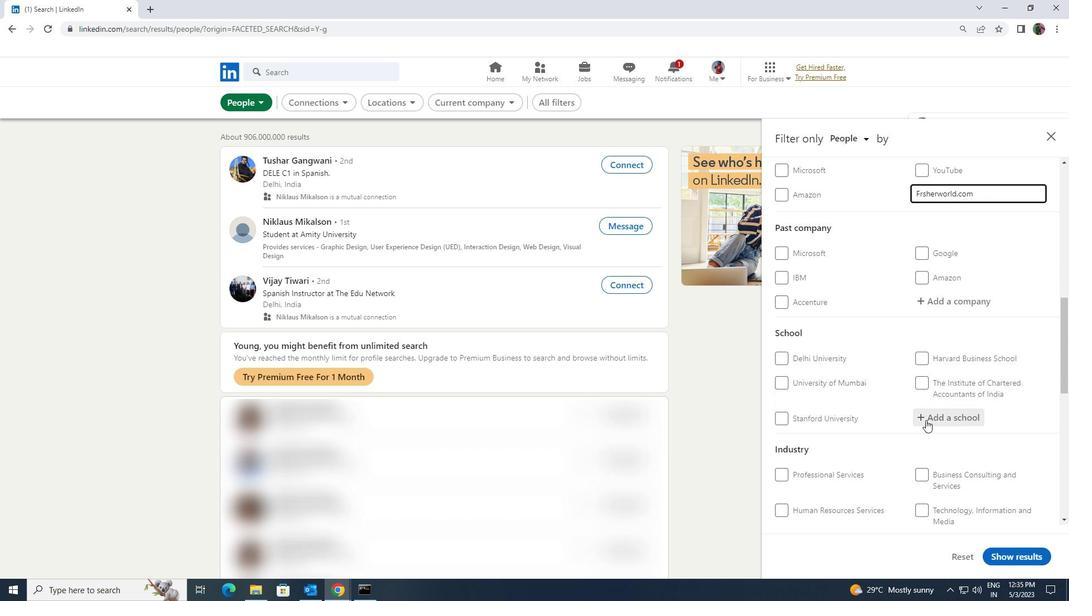 
Action: Key pressed <Key.shift>IES<Key.space><Key.shift>COLL
Screenshot: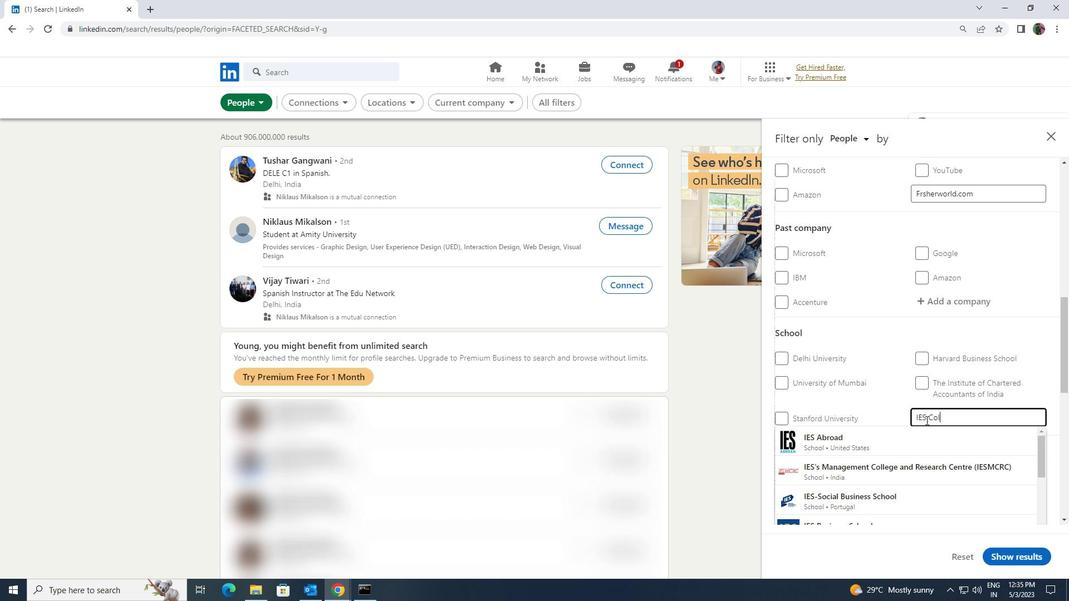 
Action: Mouse moved to (925, 444)
Screenshot: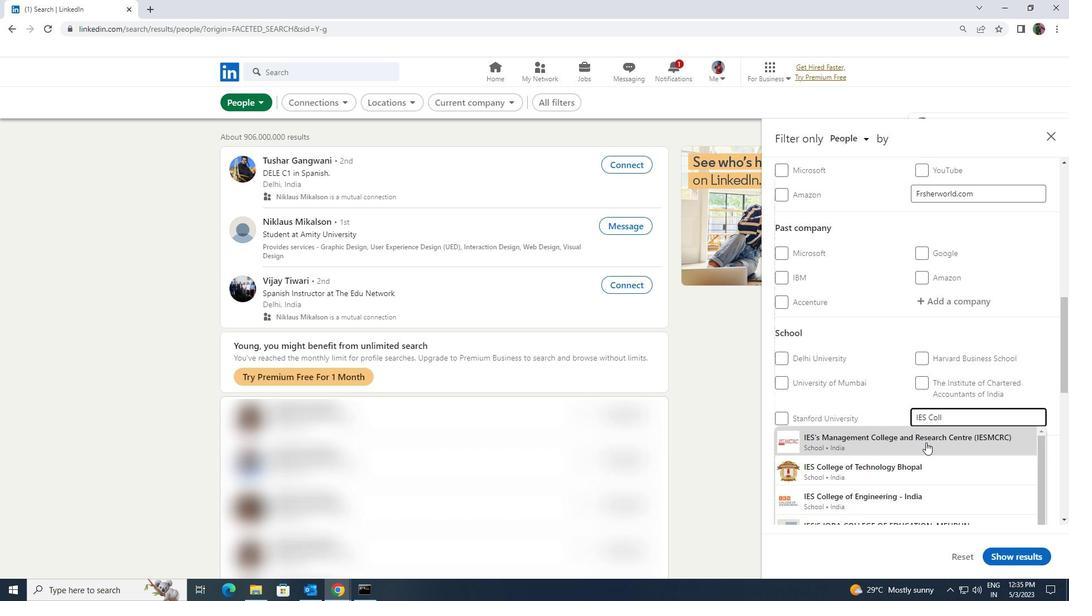 
Action: Key pressed EGE<Key.space>OF<Key.space><Key.shift>TECHNOLOGY
Screenshot: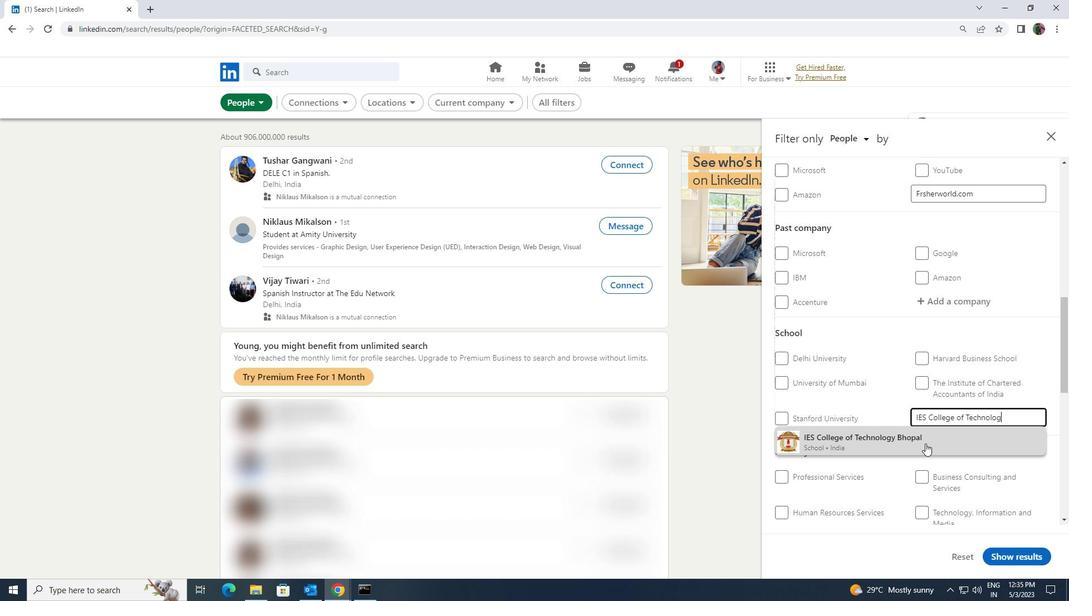 
Action: Mouse moved to (922, 441)
Screenshot: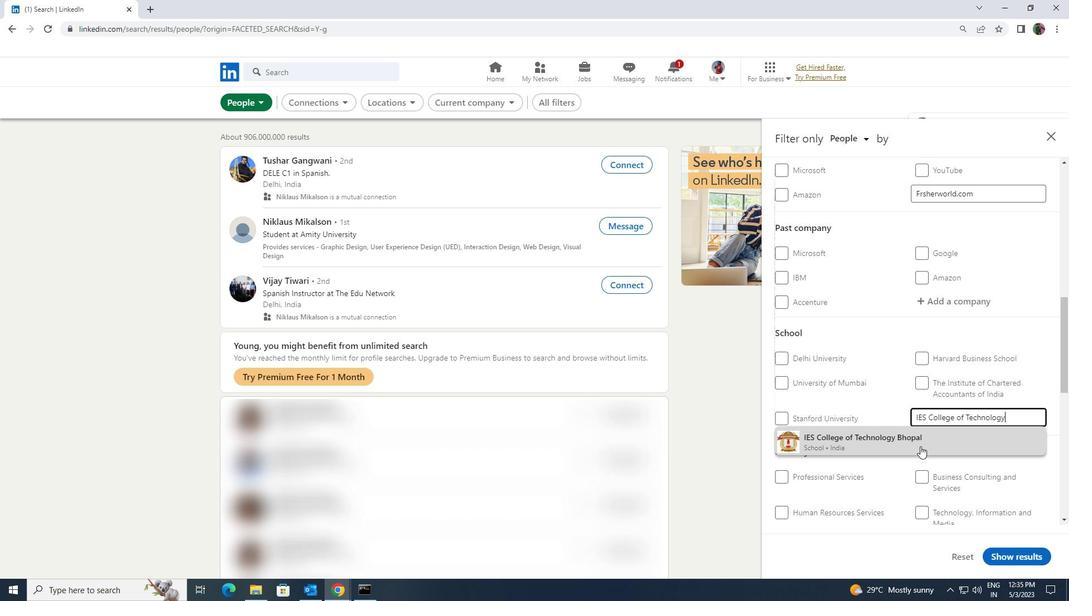 
Action: Mouse pressed left at (922, 441)
Screenshot: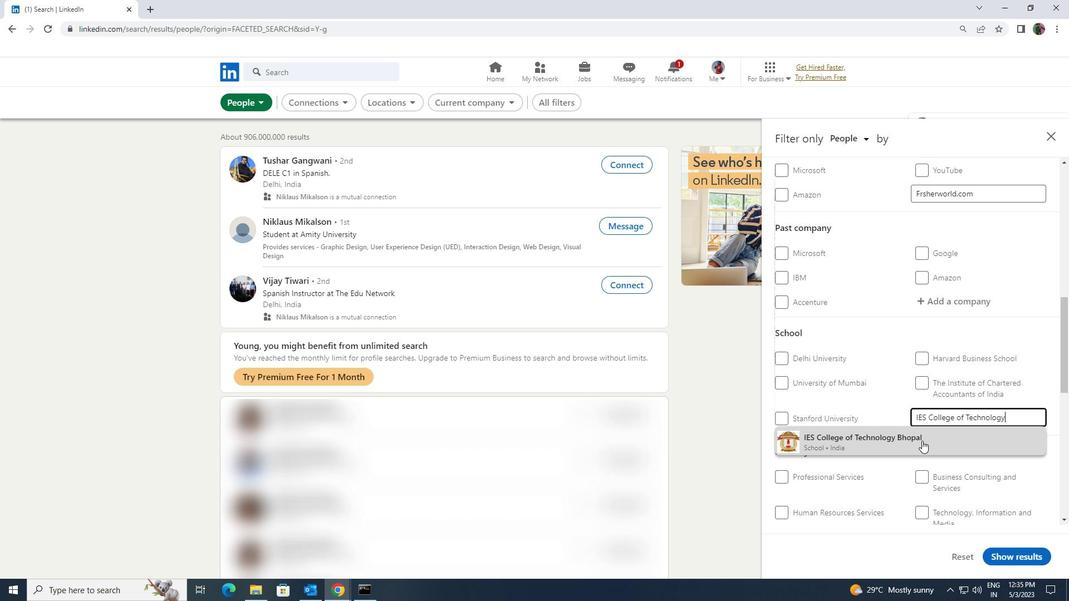
Action: Mouse scrolled (922, 440) with delta (0, 0)
Screenshot: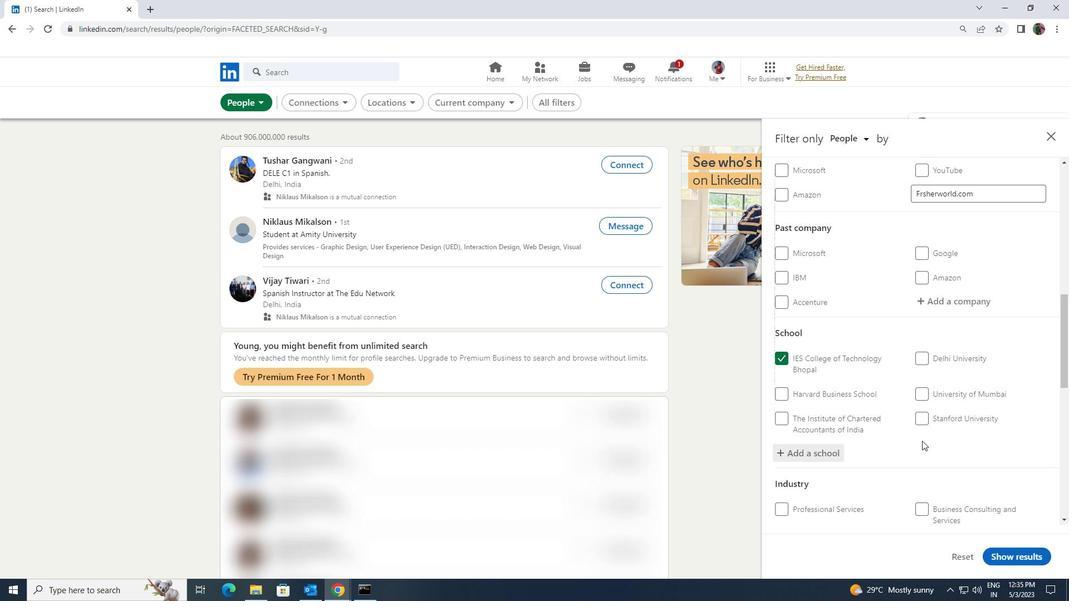 
Action: Mouse scrolled (922, 440) with delta (0, 0)
Screenshot: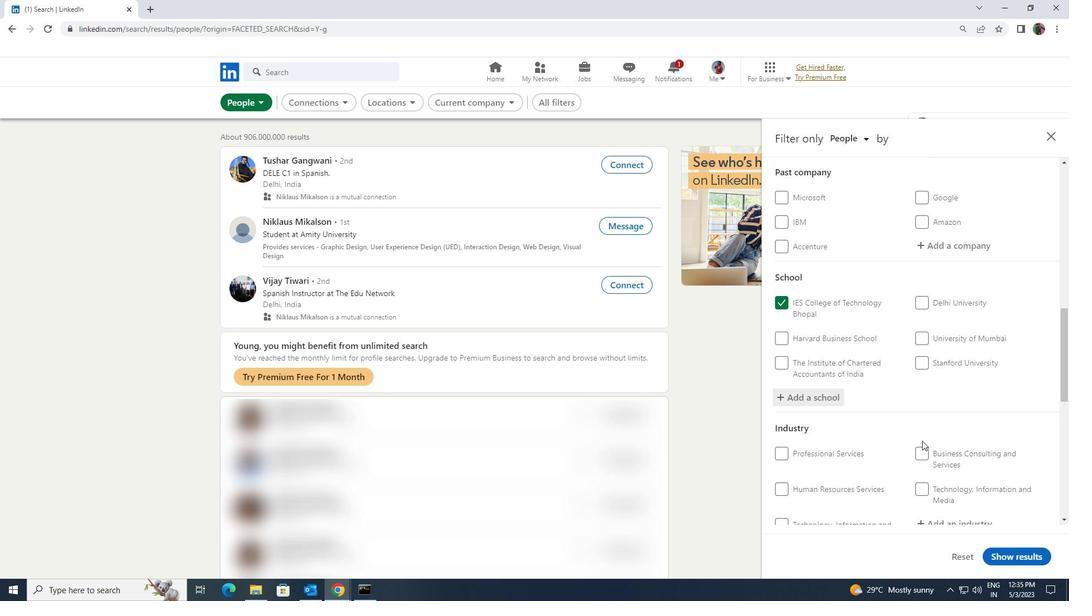 
Action: Mouse scrolled (922, 440) with delta (0, 0)
Screenshot: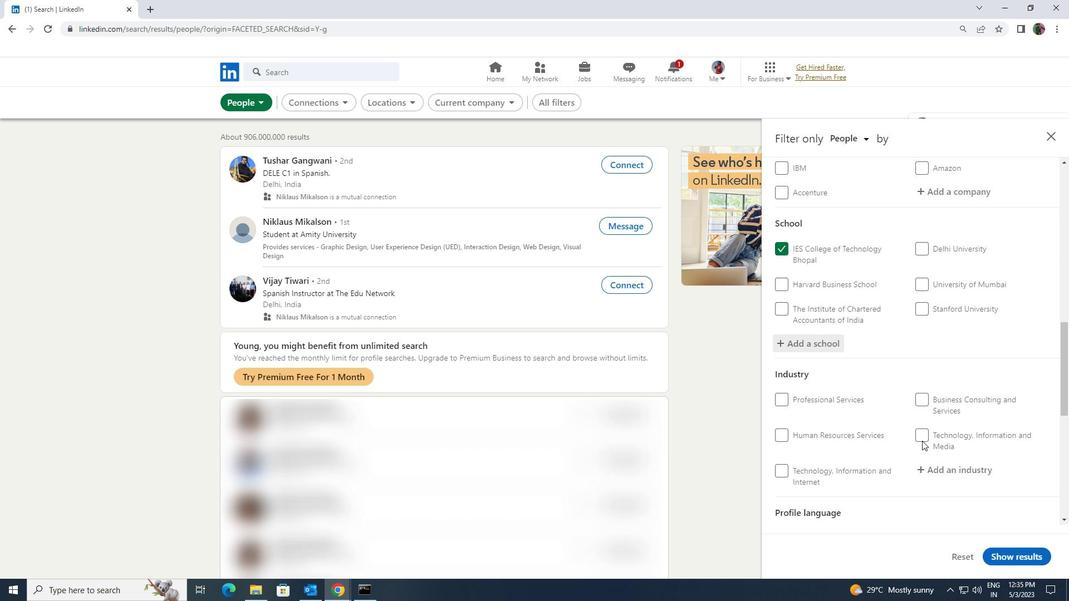 
Action: Mouse moved to (929, 417)
Screenshot: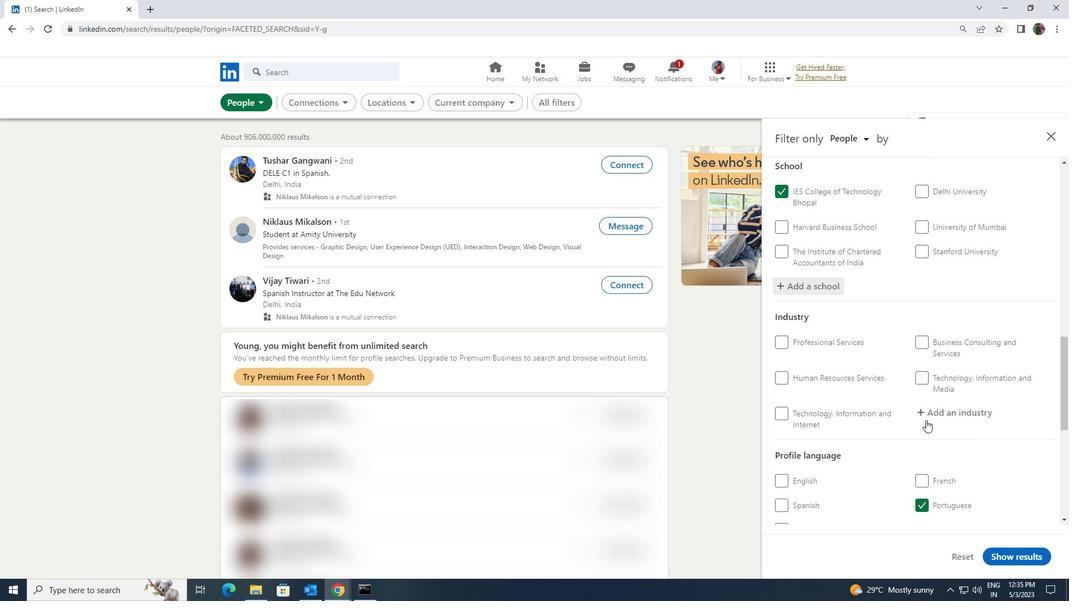 
Action: Mouse pressed left at (929, 417)
Screenshot: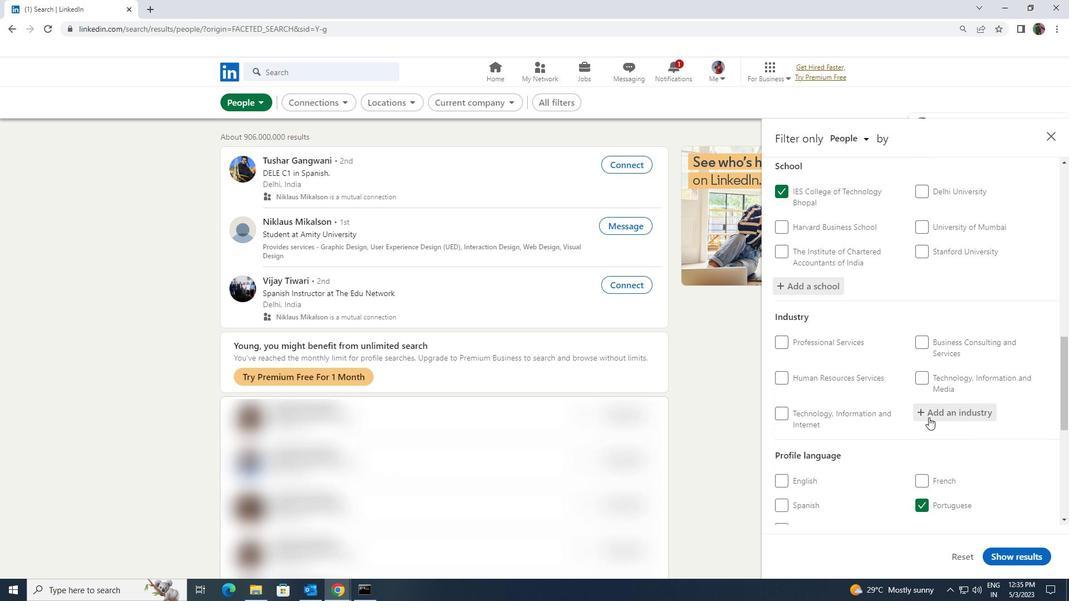 
Action: Key pressed <Key.shift><Key.shift><Key.shift><Key.shift>DENSI<Key.backspace><Key.backspace>TIST
Screenshot: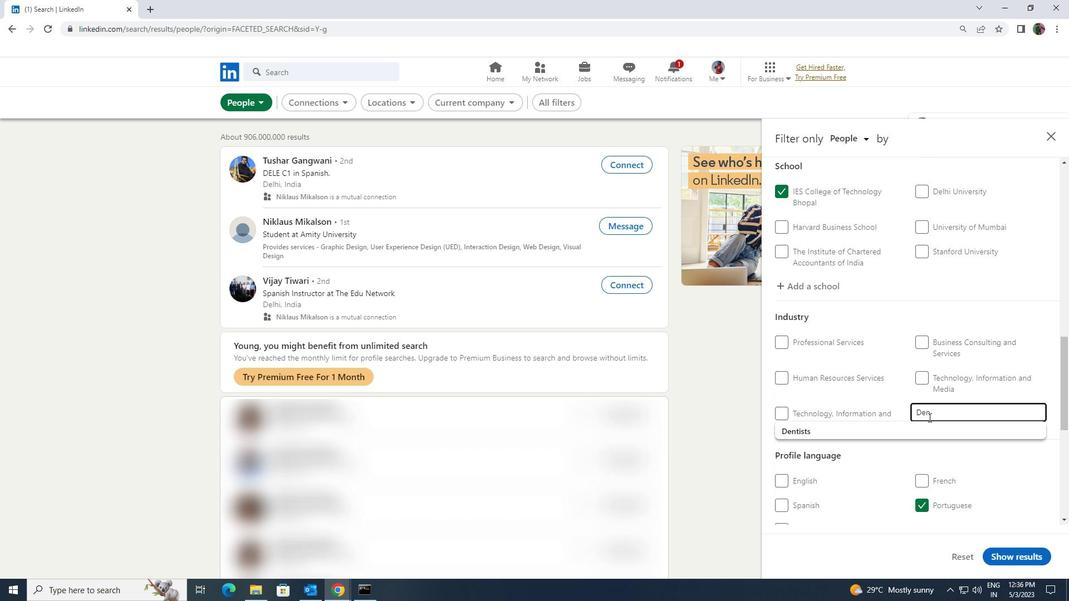 
Action: Mouse moved to (928, 424)
Screenshot: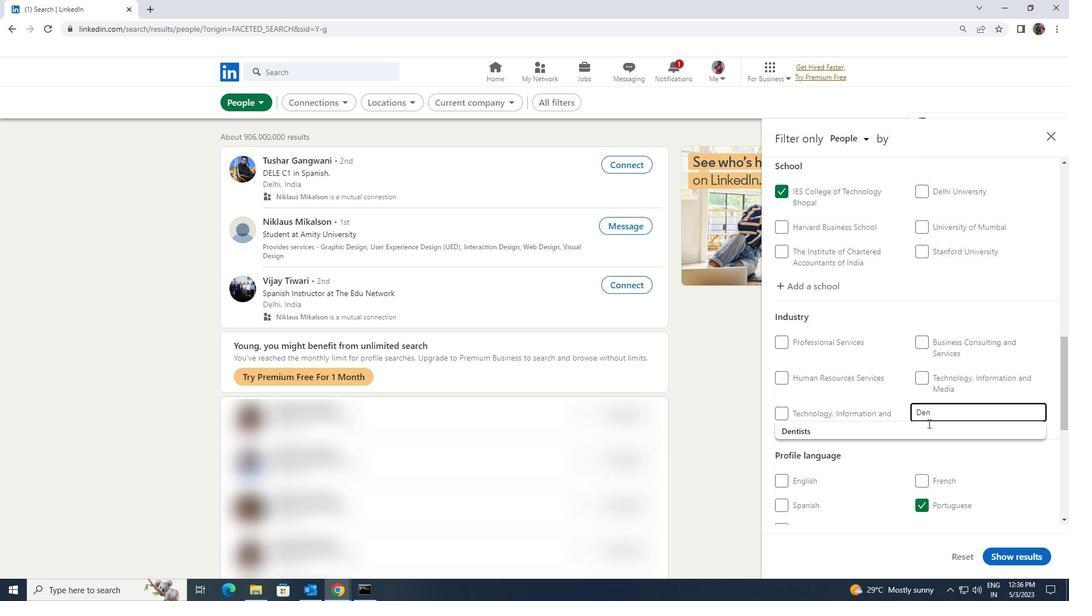 
Action: Mouse pressed left at (928, 424)
Screenshot: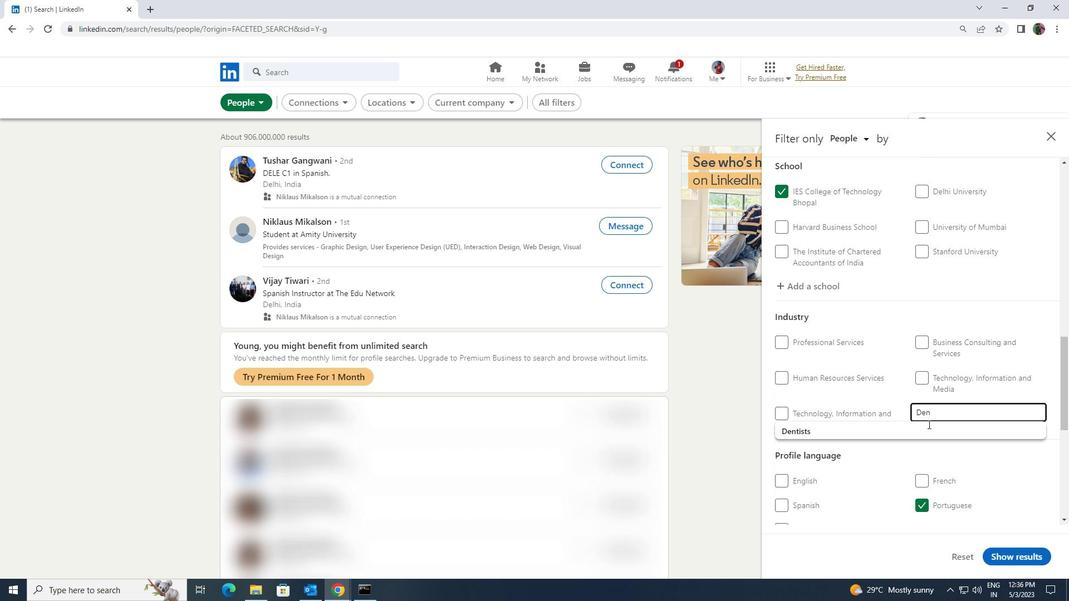 
Action: Mouse moved to (916, 429)
Screenshot: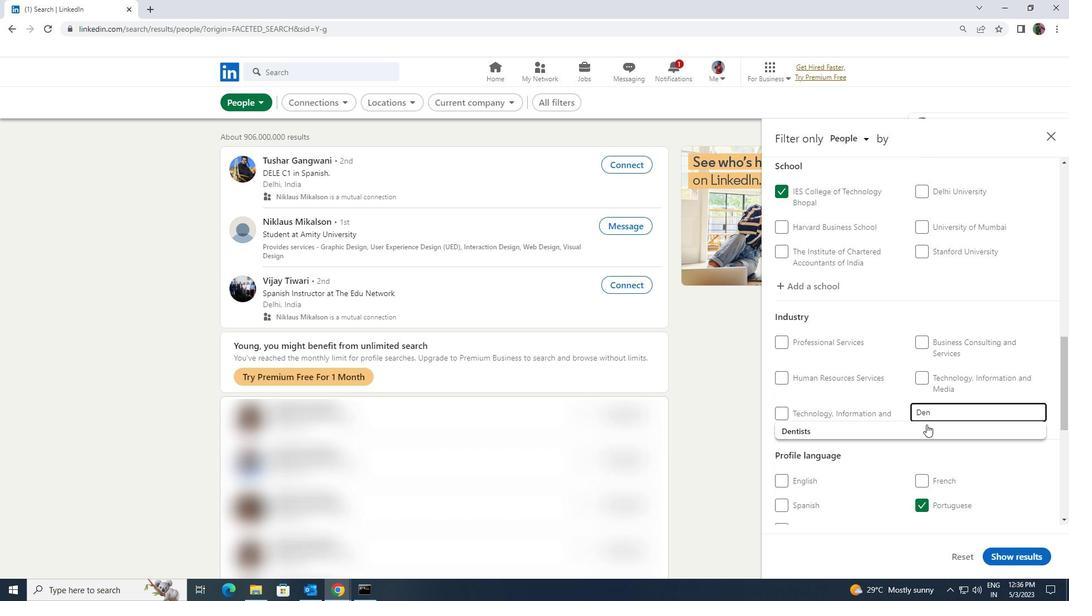 
Action: Mouse scrolled (916, 428) with delta (0, 0)
Screenshot: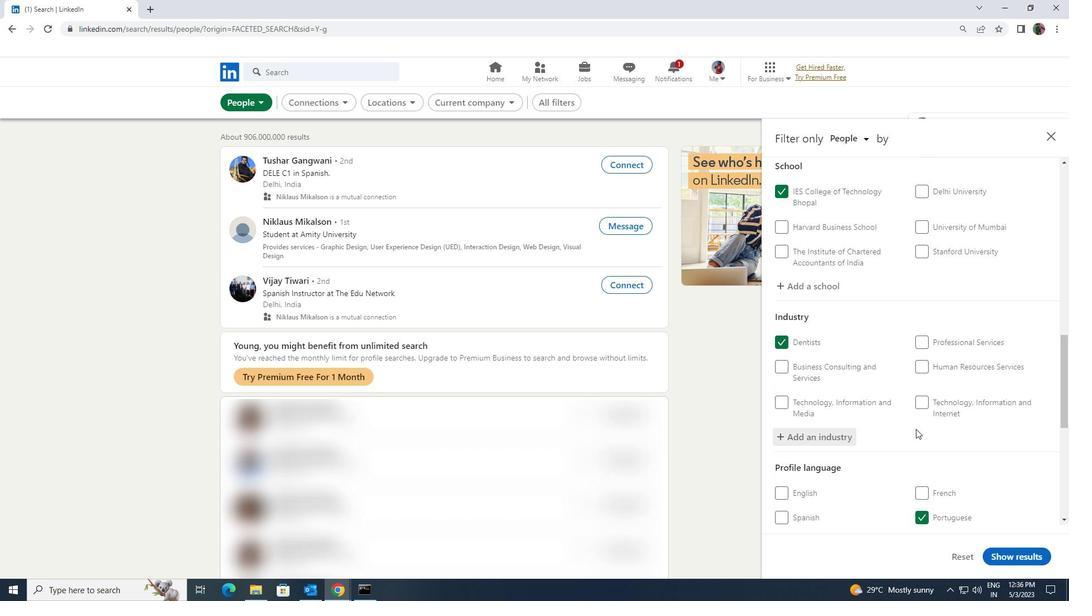 
Action: Mouse moved to (915, 430)
Screenshot: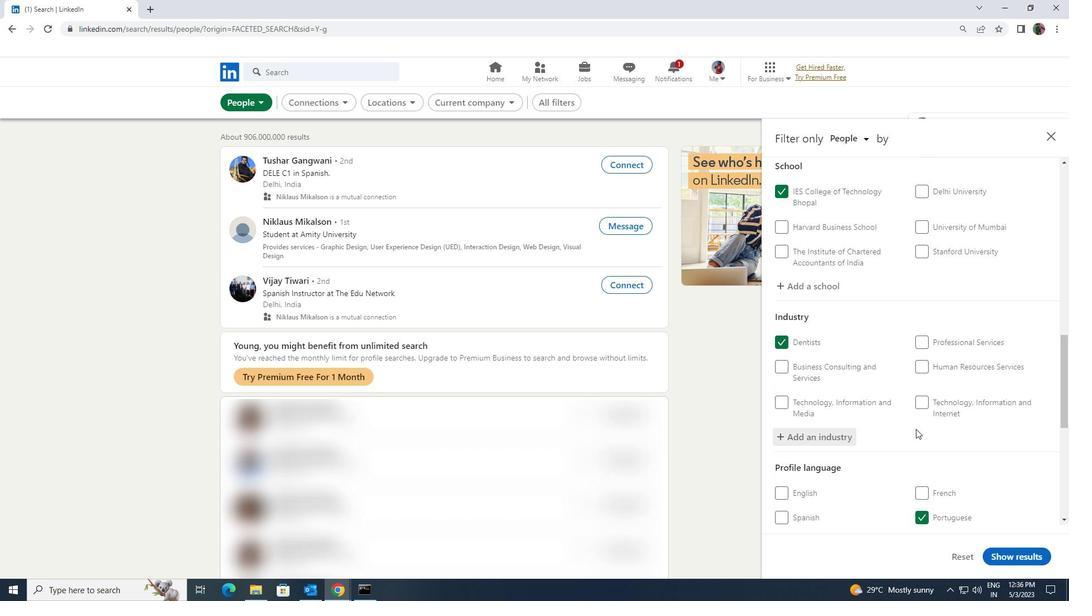 
Action: Mouse scrolled (915, 430) with delta (0, 0)
Screenshot: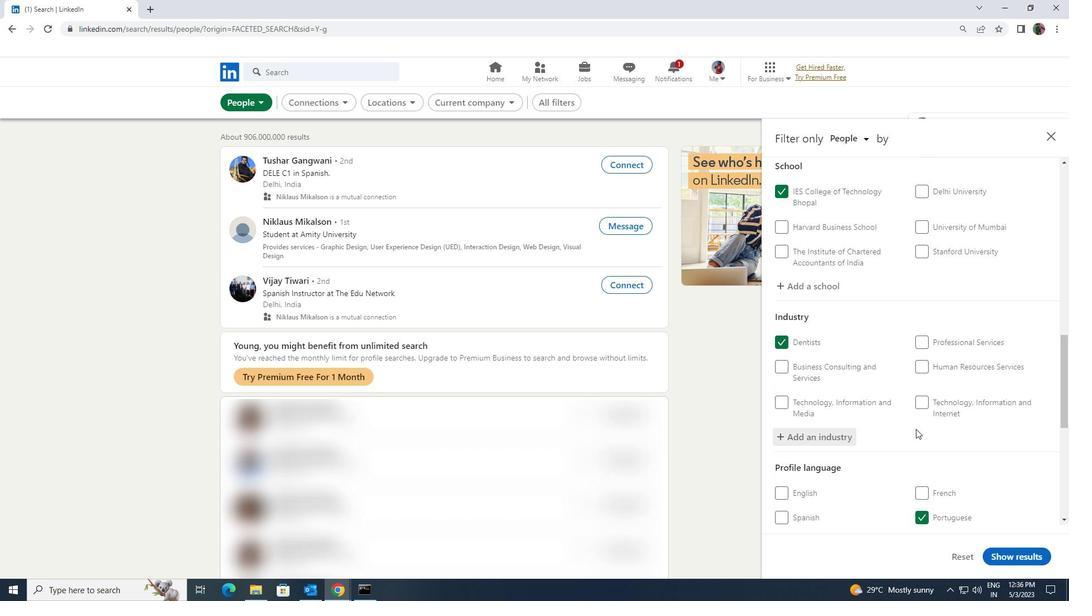 
Action: Mouse scrolled (915, 430) with delta (0, 0)
Screenshot: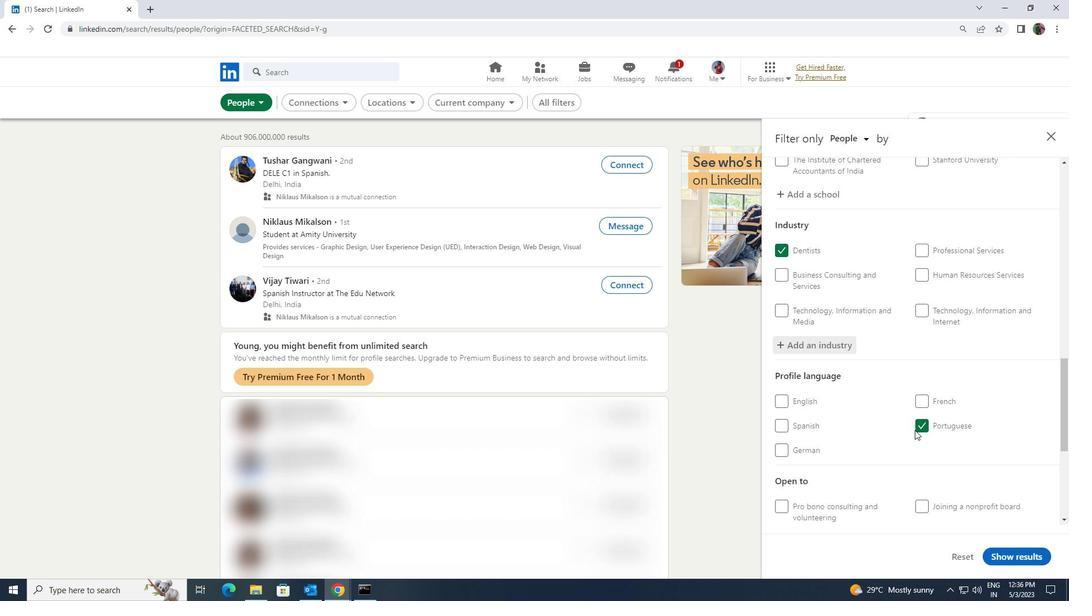 
Action: Mouse scrolled (915, 430) with delta (0, 0)
Screenshot: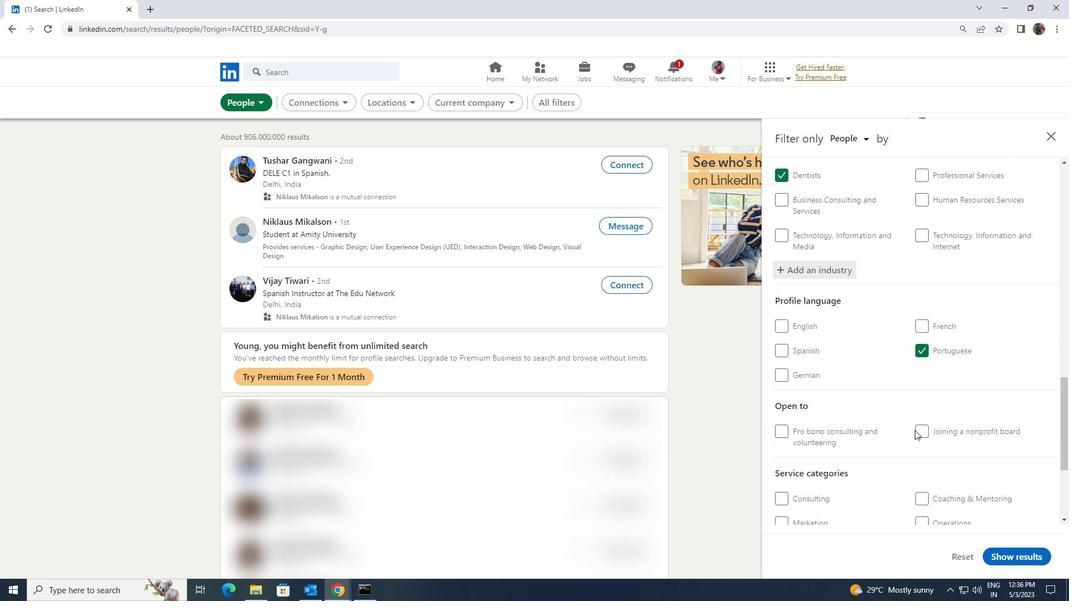 
Action: Mouse scrolled (915, 430) with delta (0, 0)
Screenshot: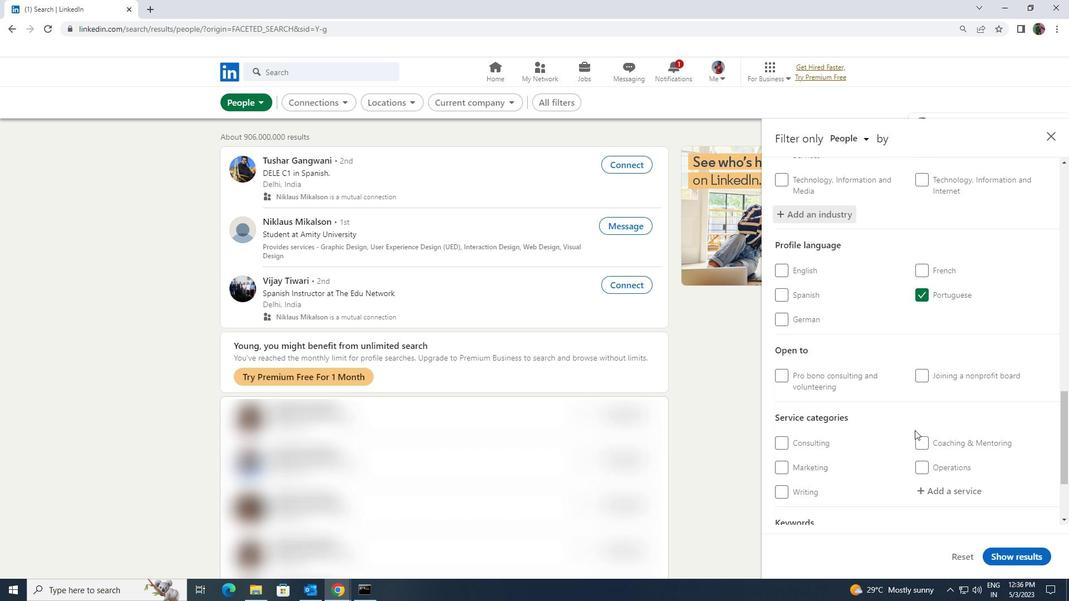 
Action: Mouse moved to (923, 433)
Screenshot: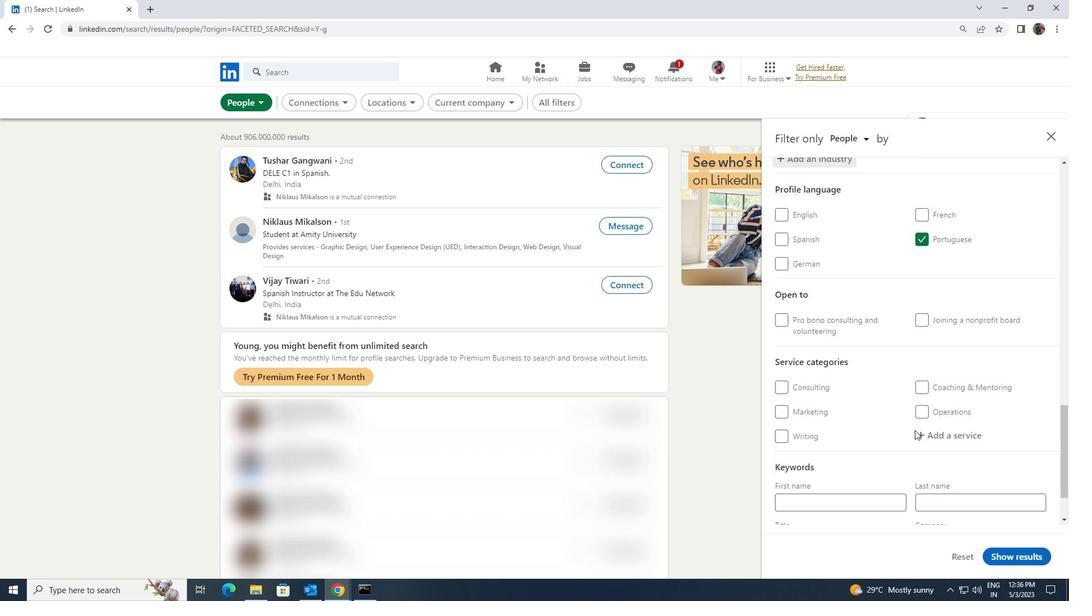 
Action: Mouse pressed left at (923, 433)
Screenshot: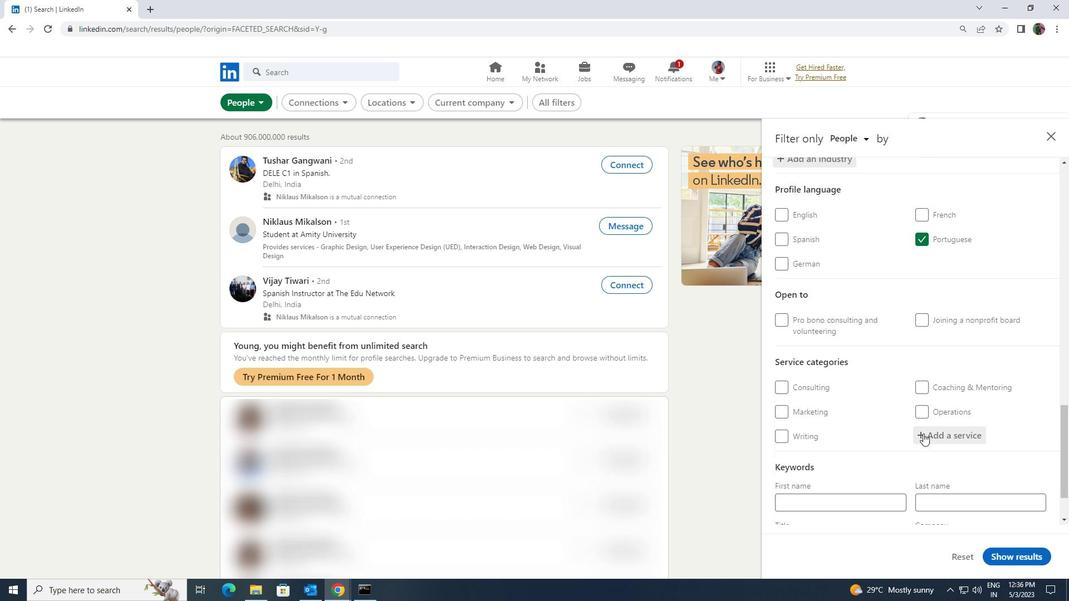 
Action: Key pressed <Key.shift>PROGRAM
Screenshot: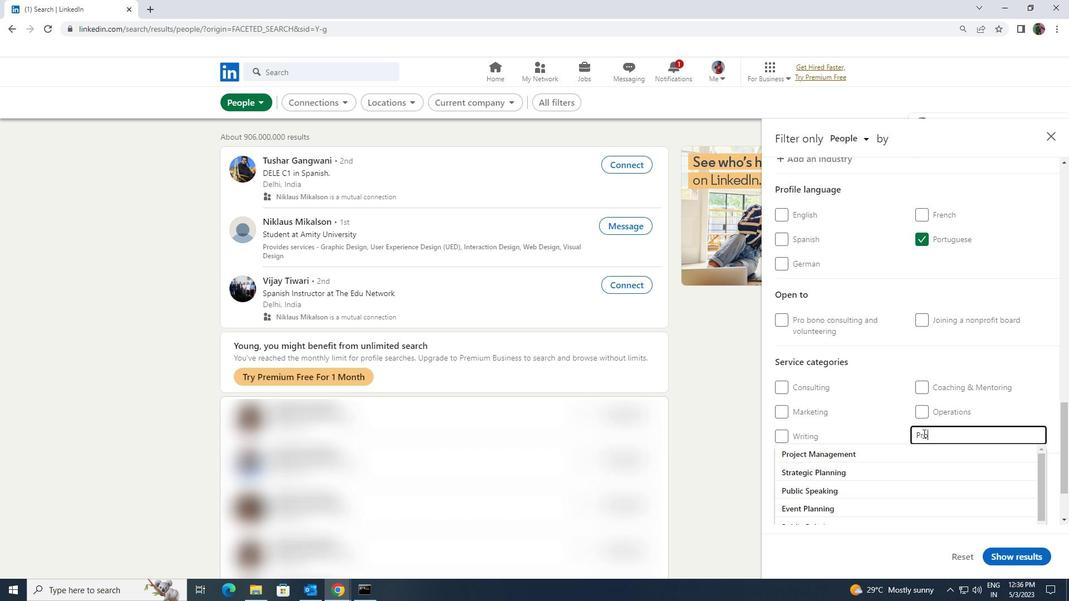 
Action: Mouse moved to (911, 469)
Screenshot: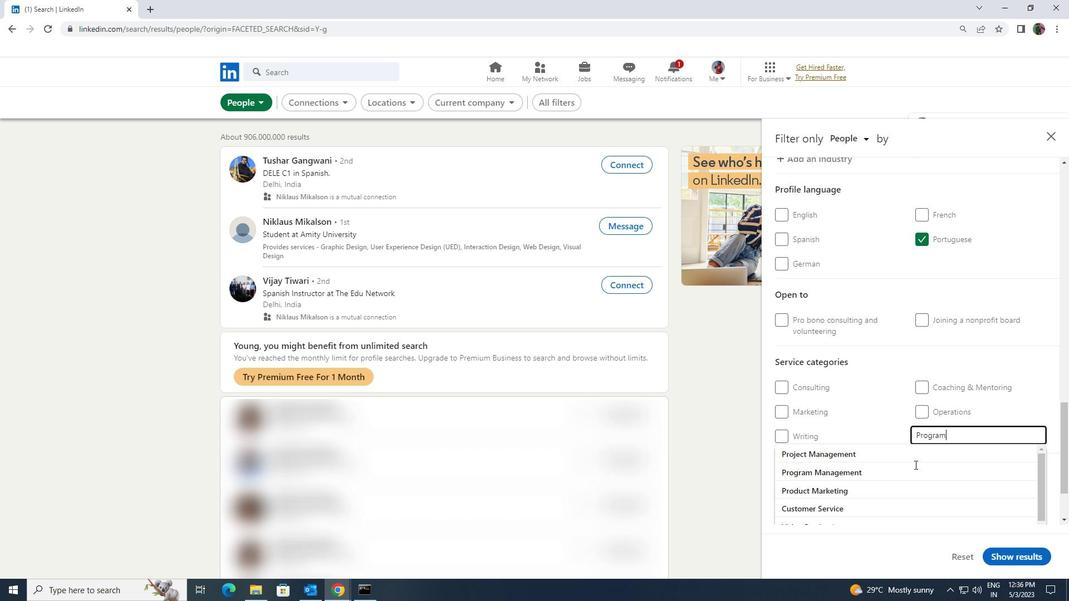 
Action: Mouse pressed left at (911, 469)
Screenshot: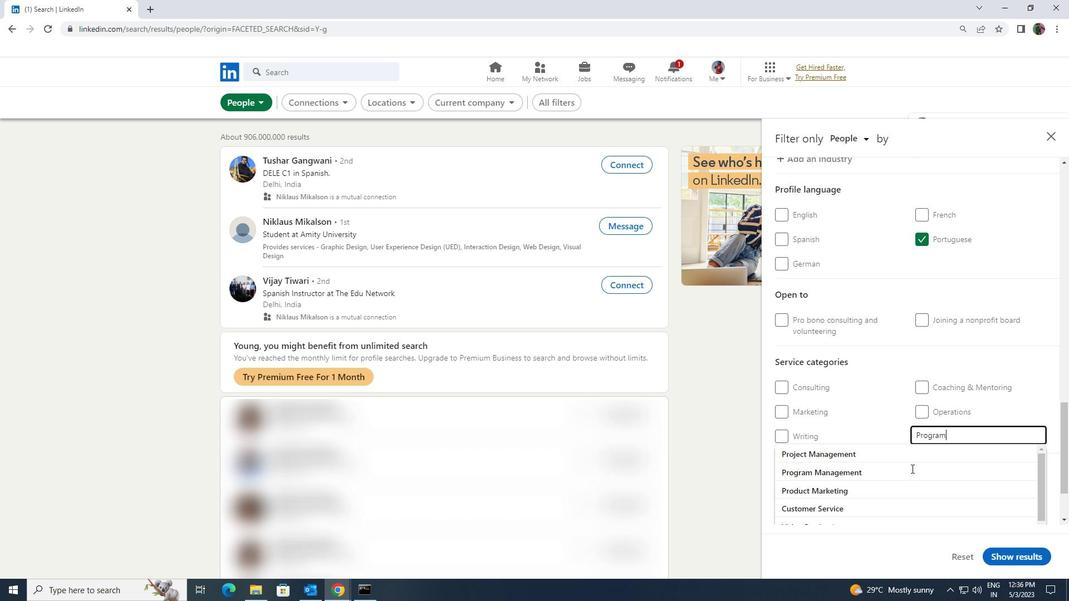 
Action: Mouse moved to (911, 471)
Screenshot: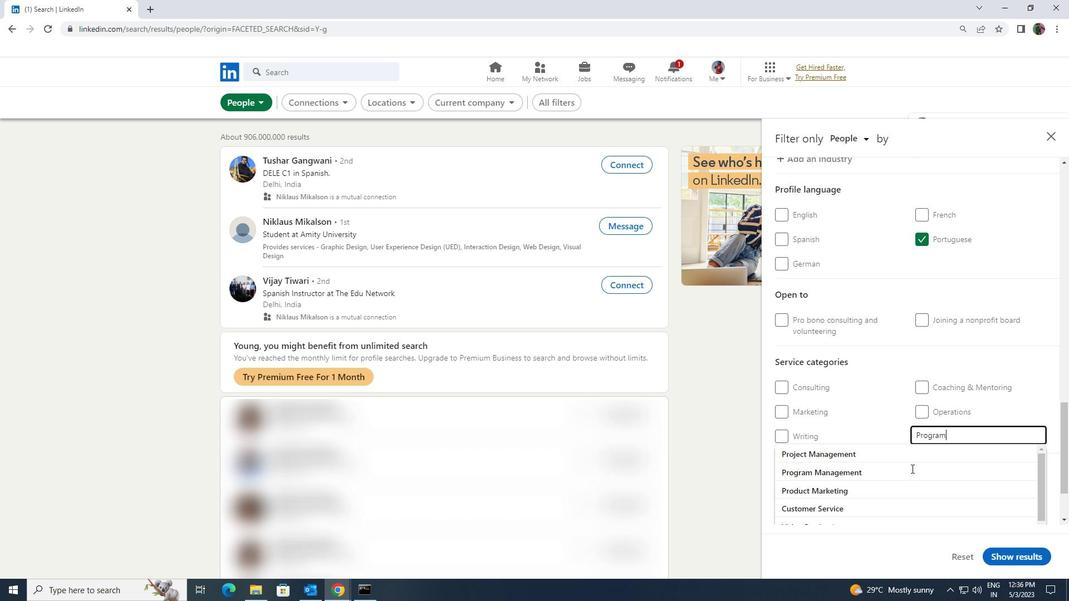 
Action: Mouse pressed left at (911, 471)
Screenshot: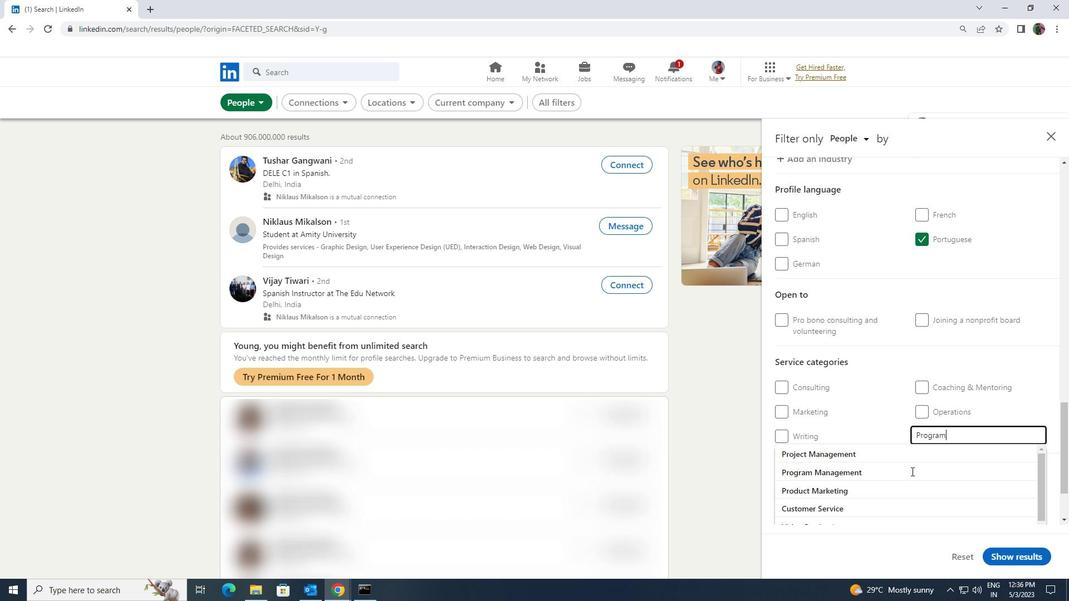 
Action: Mouse pressed left at (911, 471)
Screenshot: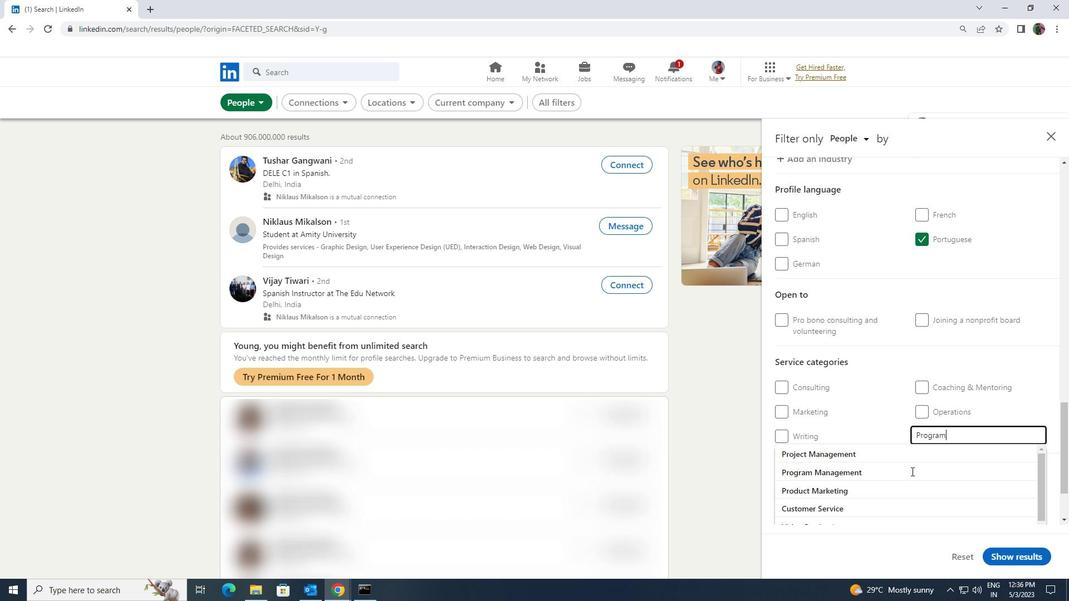 
Action: Mouse moved to (909, 467)
Screenshot: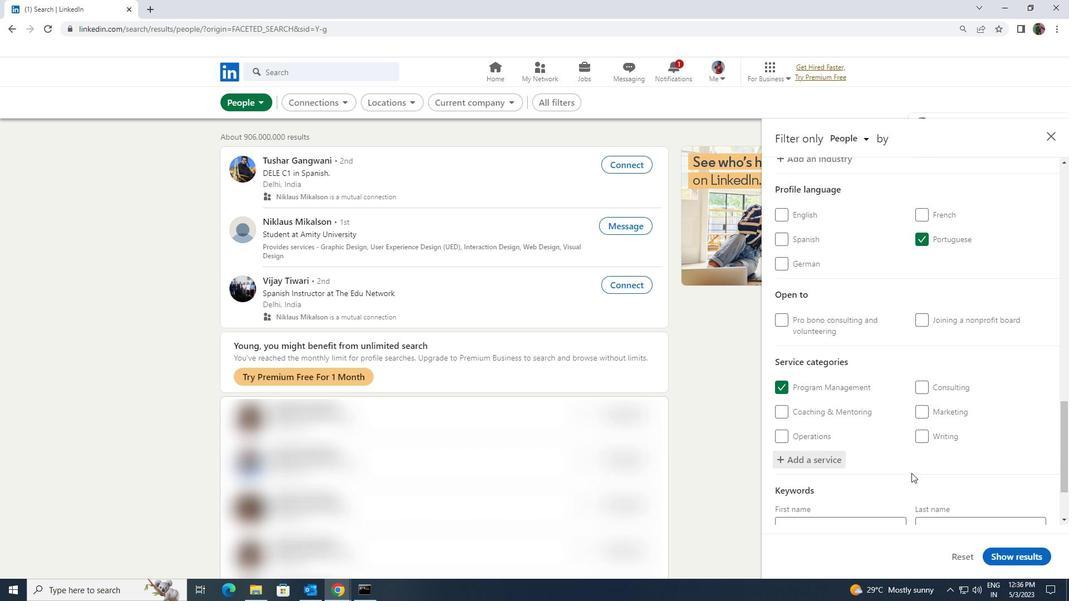
Action: Mouse scrolled (909, 466) with delta (0, 0)
Screenshot: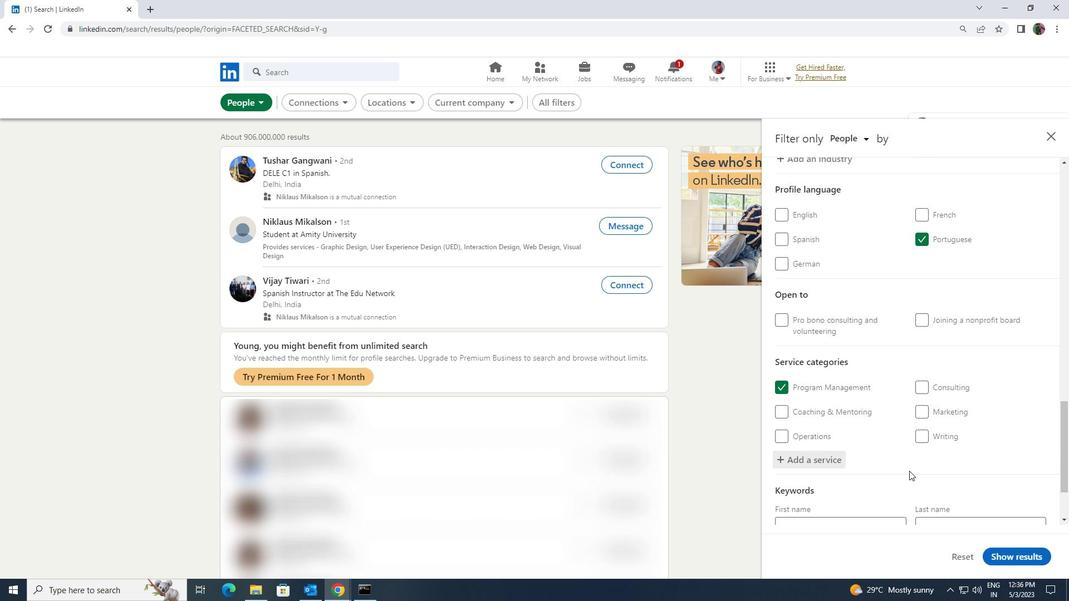
Action: Mouse scrolled (909, 466) with delta (0, 0)
Screenshot: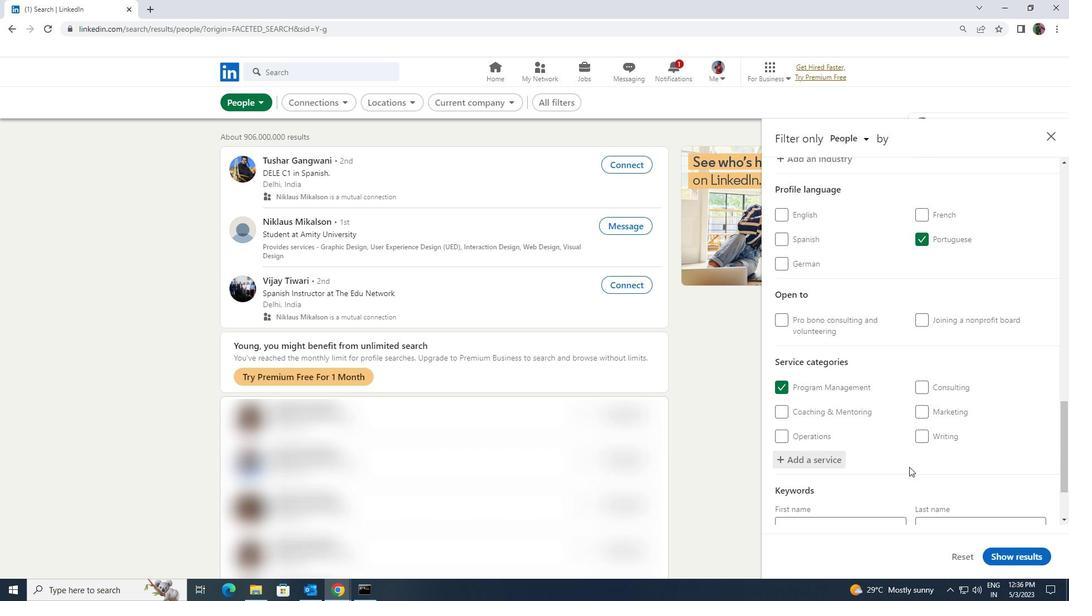 
Action: Mouse scrolled (909, 466) with delta (0, 0)
Screenshot: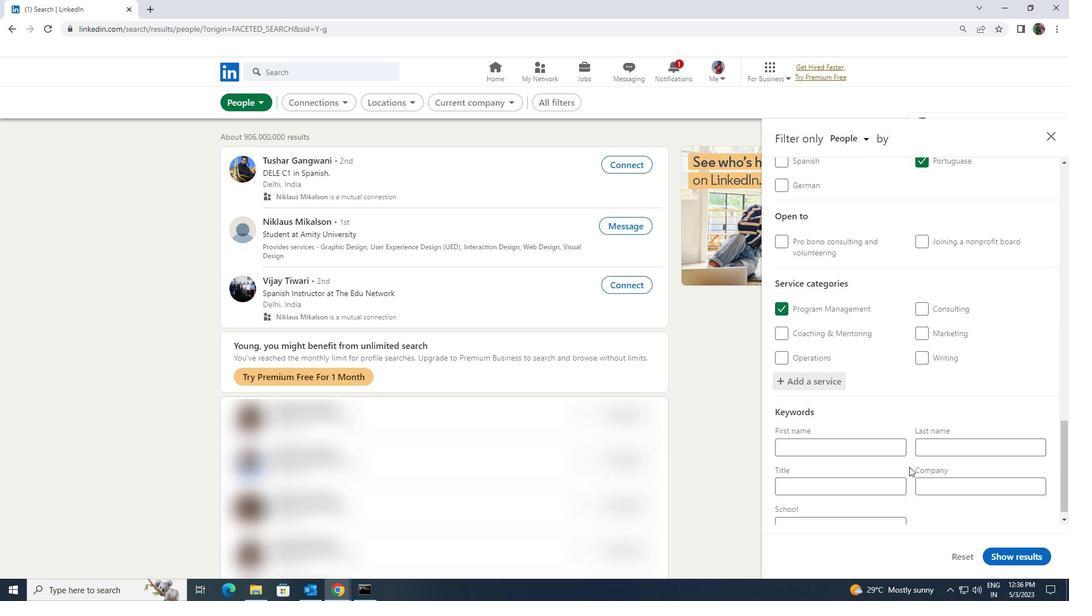 
Action: Mouse moved to (896, 467)
Screenshot: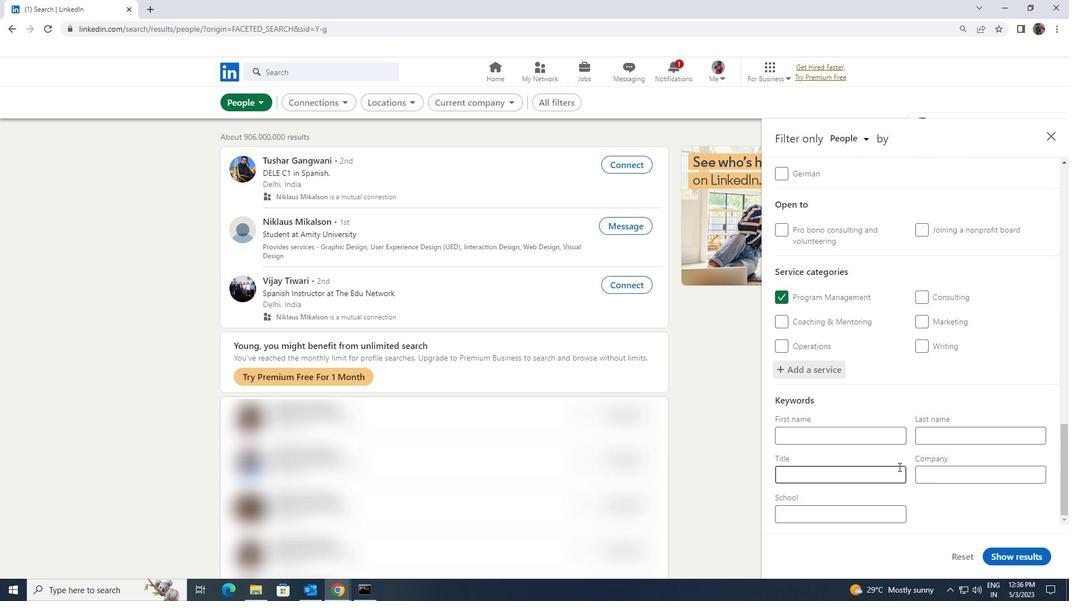 
Action: Mouse pressed left at (896, 467)
Screenshot: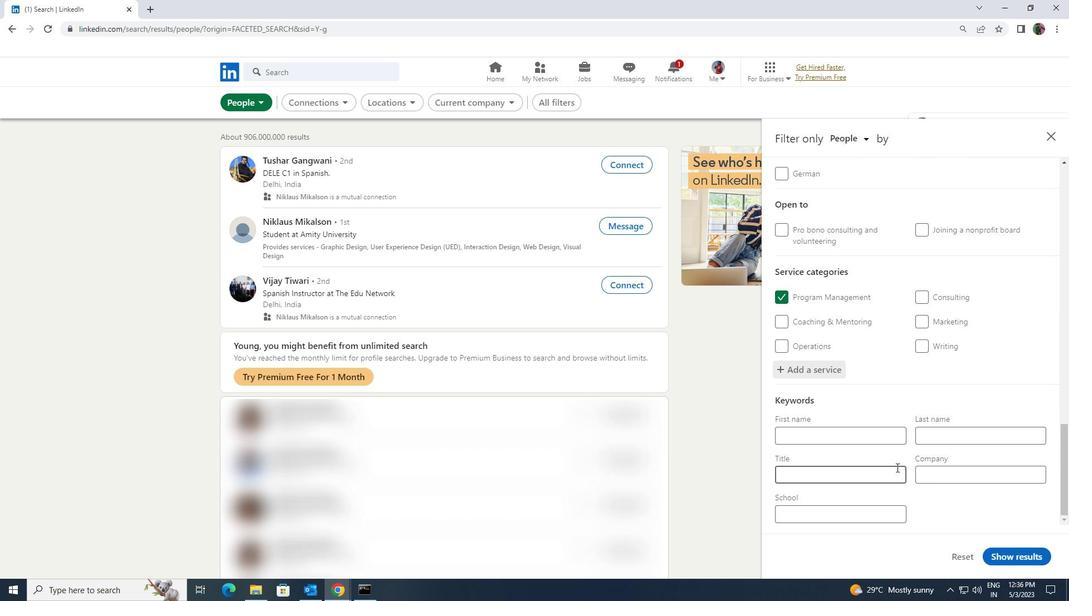 
Action: Key pressed <Key.shift><Key.shift><Key.shift>WEDDING<Key.space><Key.shift>COORDIB<Key.backspace>NATOR
Screenshot: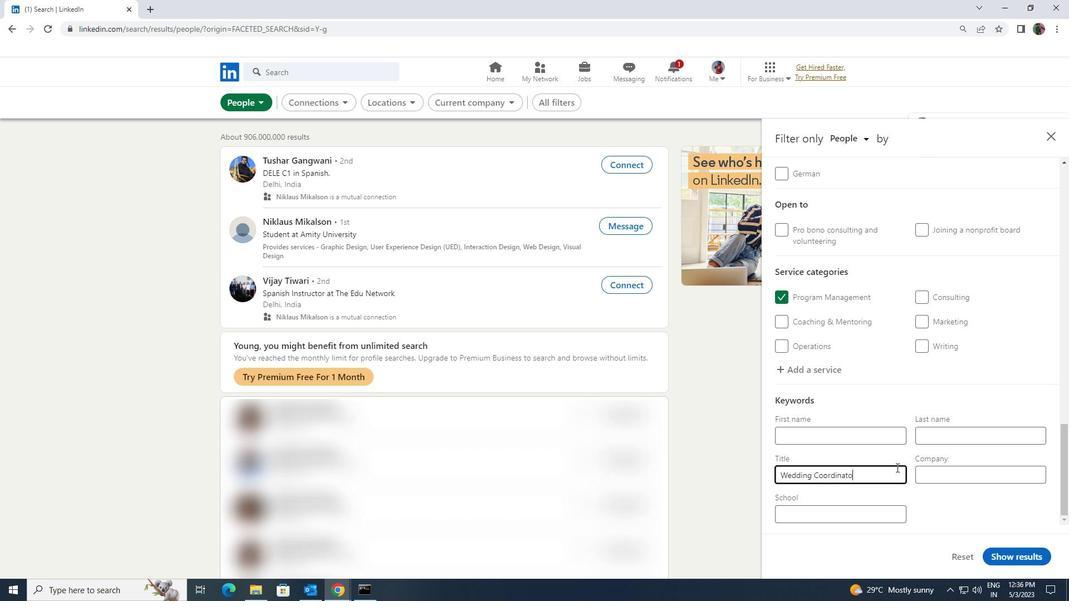 
Action: Mouse moved to (998, 551)
Screenshot: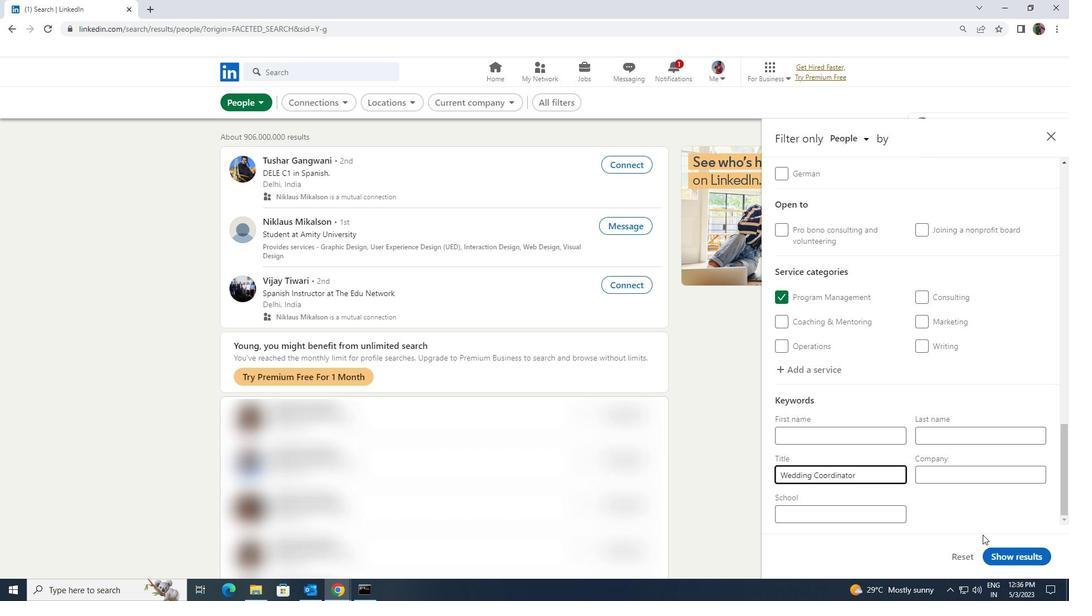 
Action: Mouse pressed left at (998, 551)
Screenshot: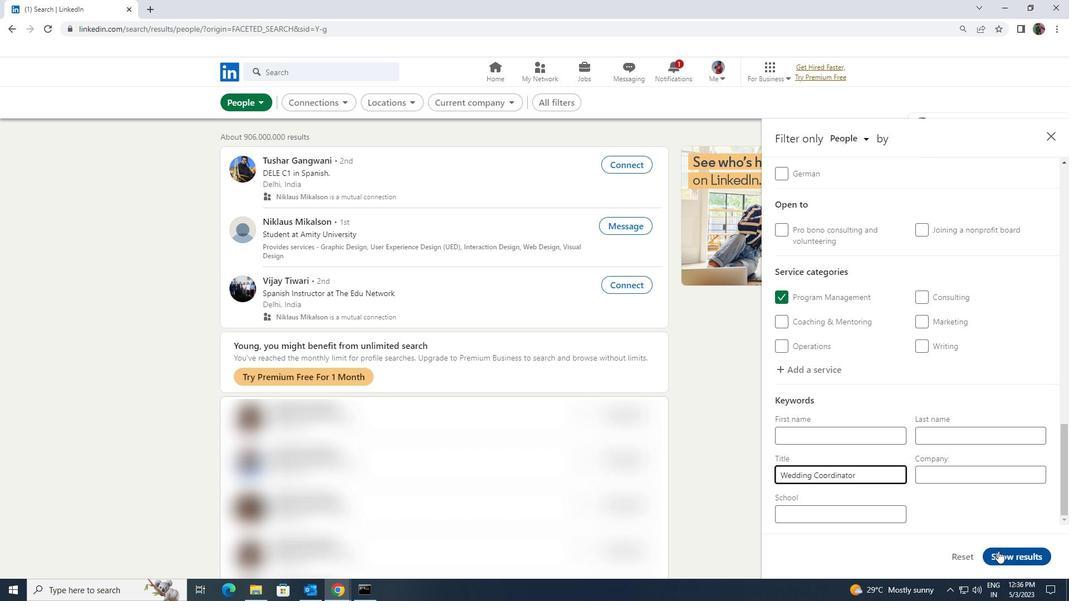 
